 Task: Look for Airbnb options in Balykchy, Kyrgyzstan from 22nd November, 2023 to 30th November, 2023 for 2 adults.1  bedroom having 1 bed and 1 bathroom. Property type can be hotel. Amenities needed are: washing machine. Booking option can be shelf check-in. Look for 3 properties as per requirement.
Action: Mouse moved to (435, 94)
Screenshot: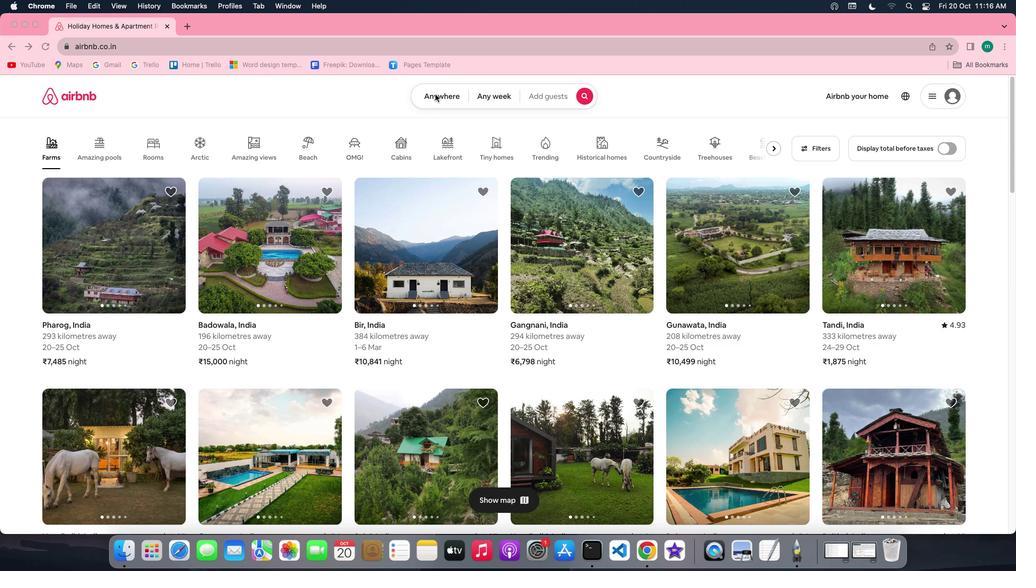 
Action: Mouse pressed left at (435, 94)
Screenshot: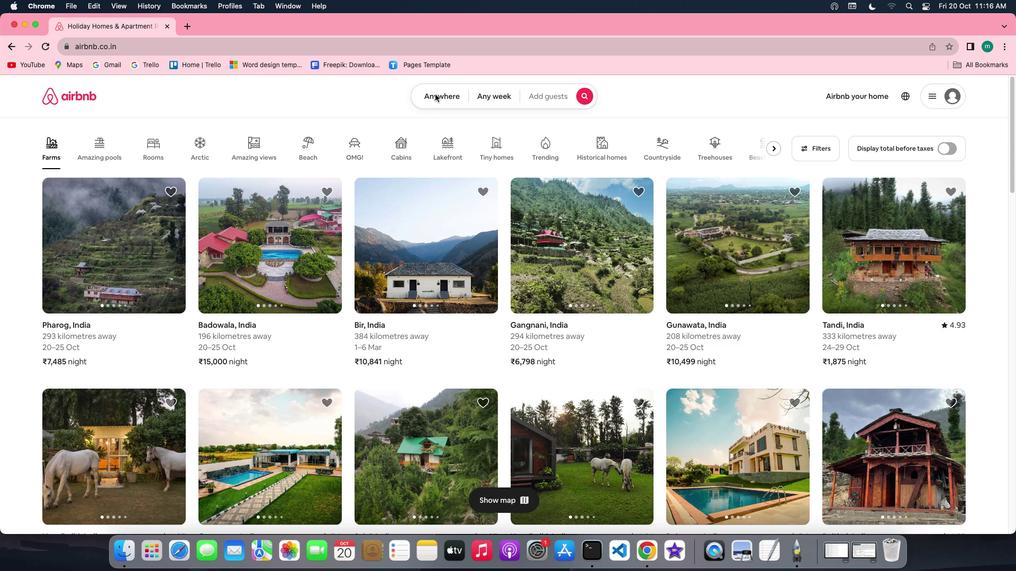 
Action: Mouse pressed left at (435, 94)
Screenshot: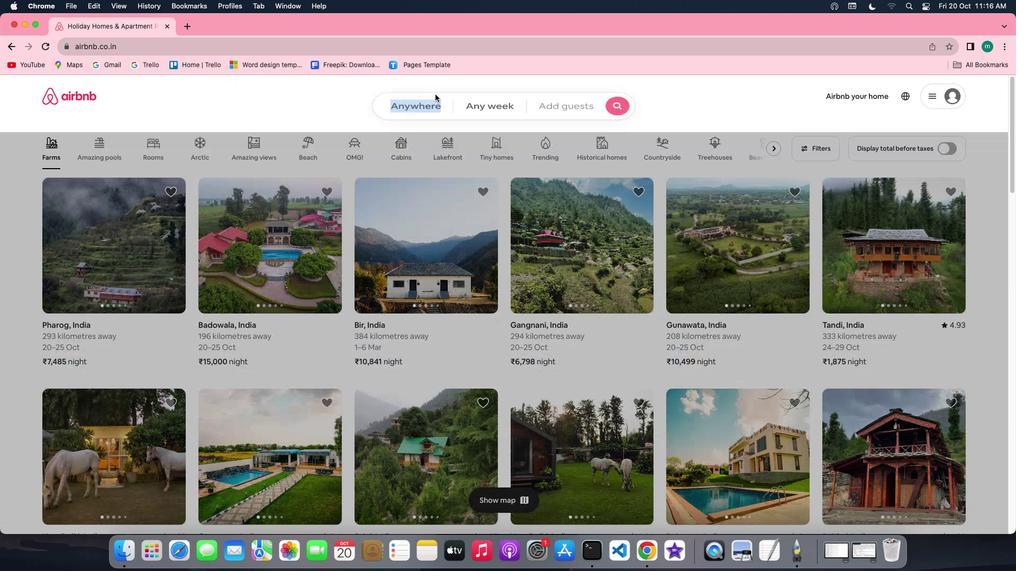 
Action: Mouse moved to (385, 139)
Screenshot: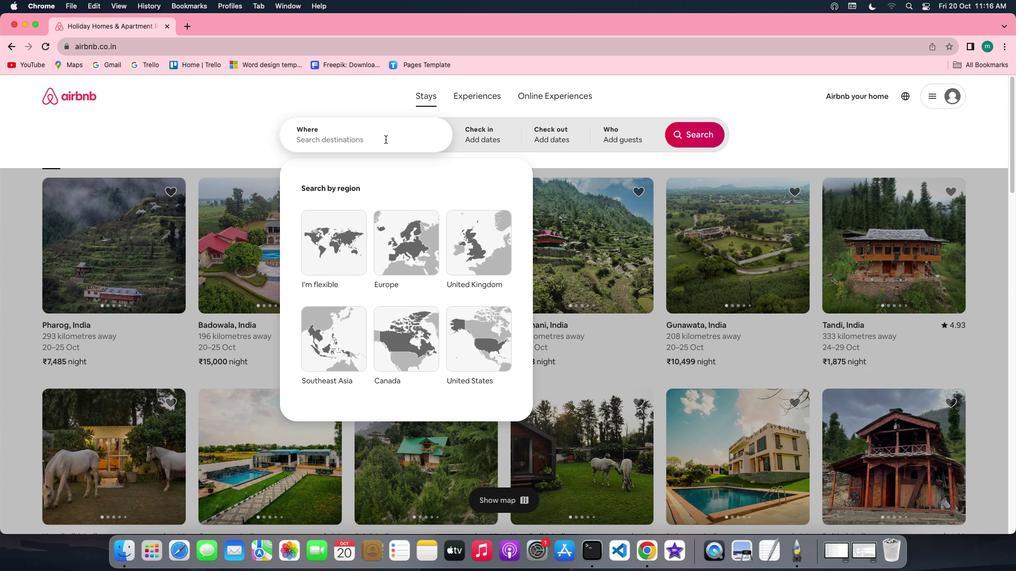 
Action: Mouse pressed left at (385, 139)
Screenshot: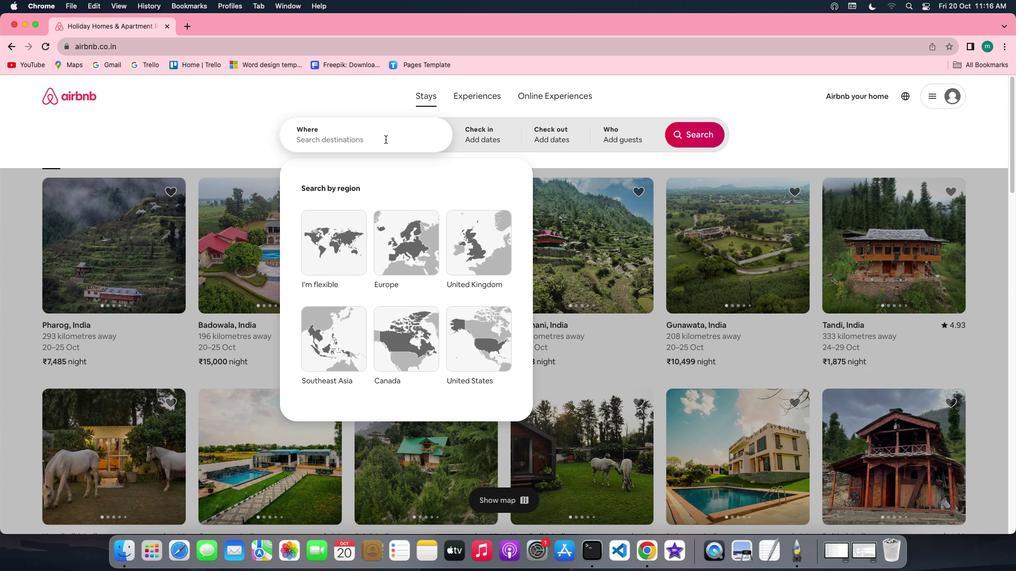 
Action: Key pressed Key.shift'B''a''l''y''k''c''h''y'','Key.spaceKey.shift'k''y''r''g''y''s''t''a''n'
Screenshot: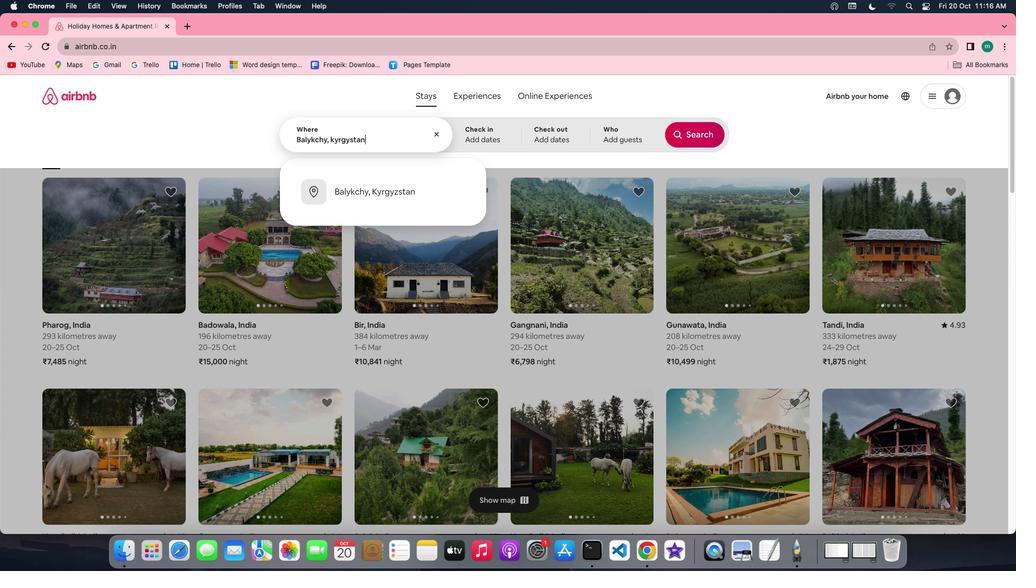 
Action: Mouse moved to (399, 182)
Screenshot: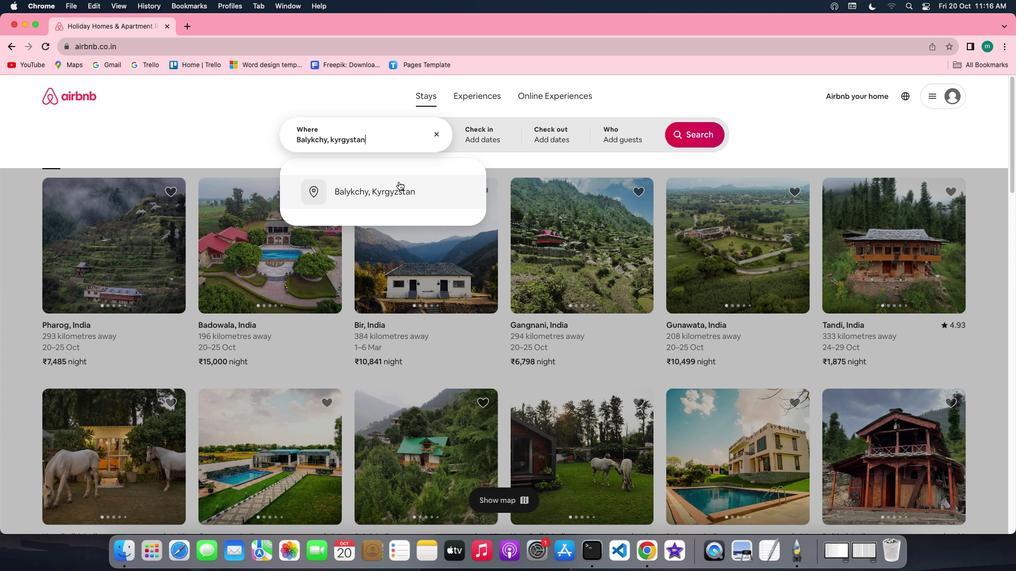 
Action: Mouse pressed left at (399, 182)
Screenshot: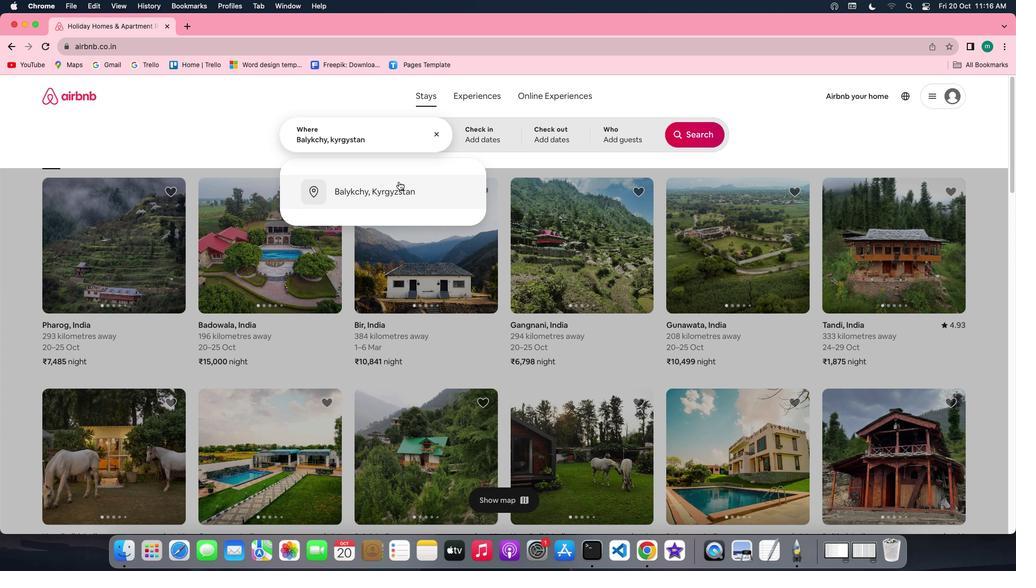 
Action: Mouse moved to (603, 355)
Screenshot: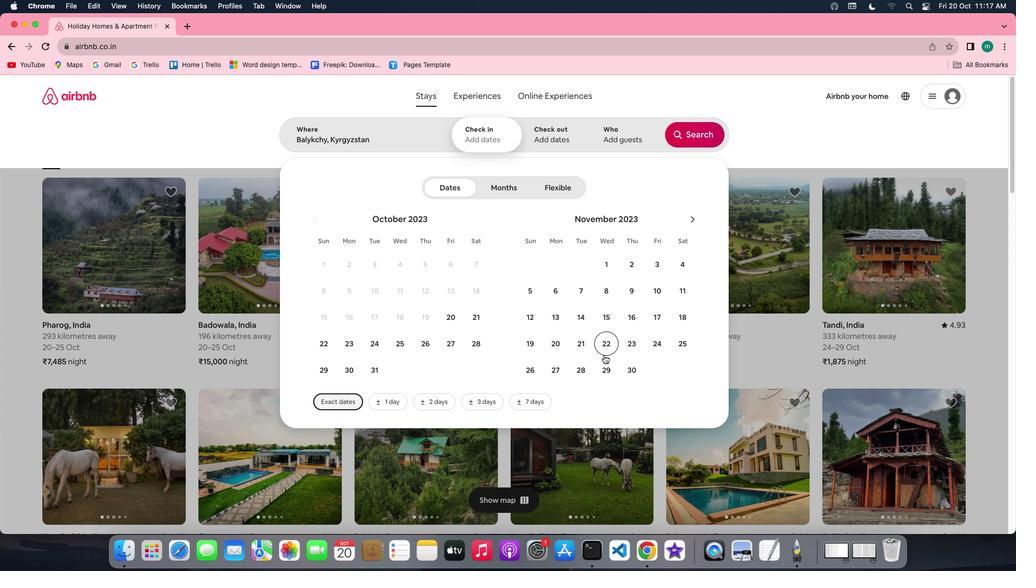
Action: Mouse pressed left at (603, 355)
Screenshot: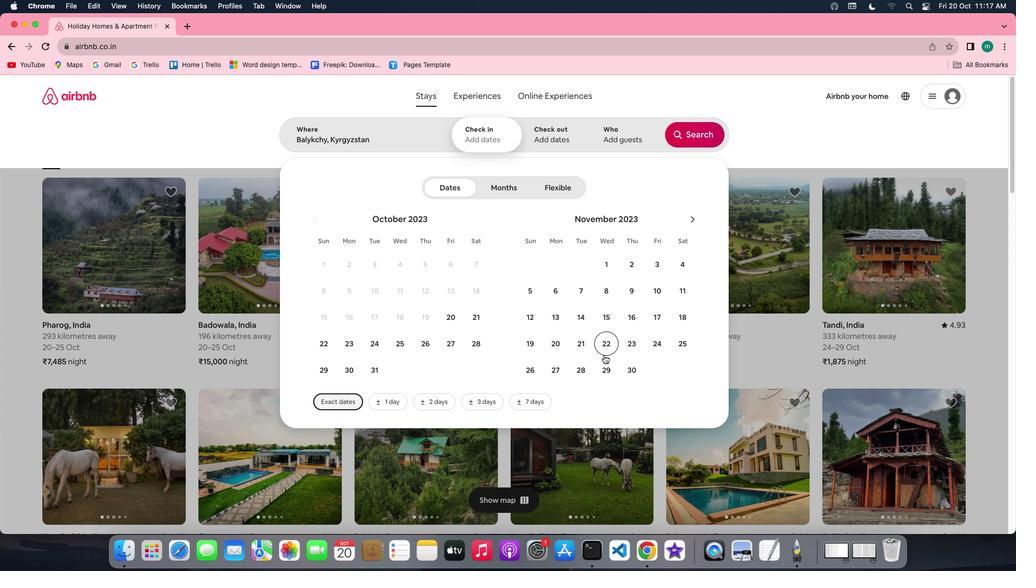 
Action: Mouse moved to (632, 366)
Screenshot: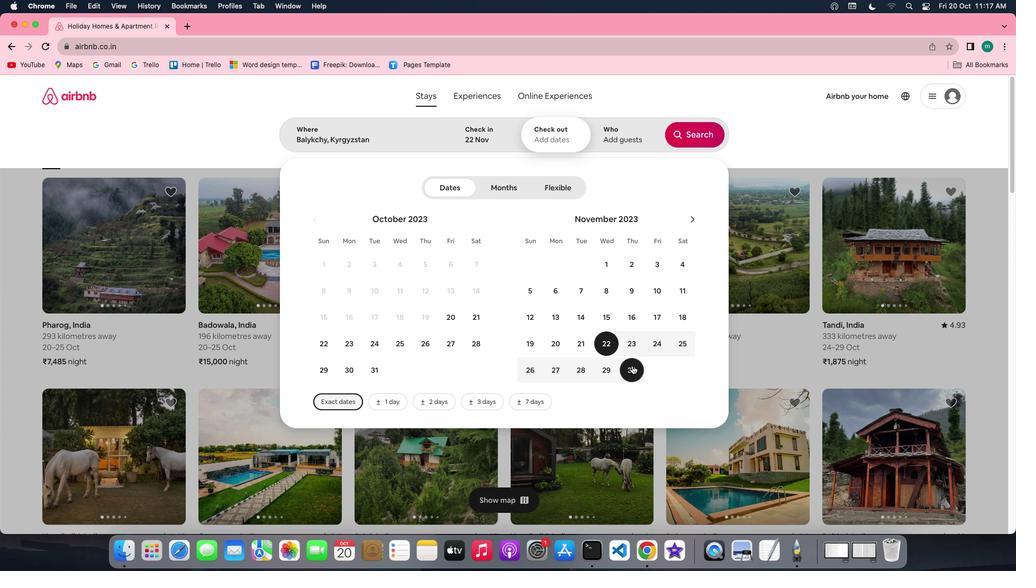 
Action: Mouse pressed left at (632, 366)
Screenshot: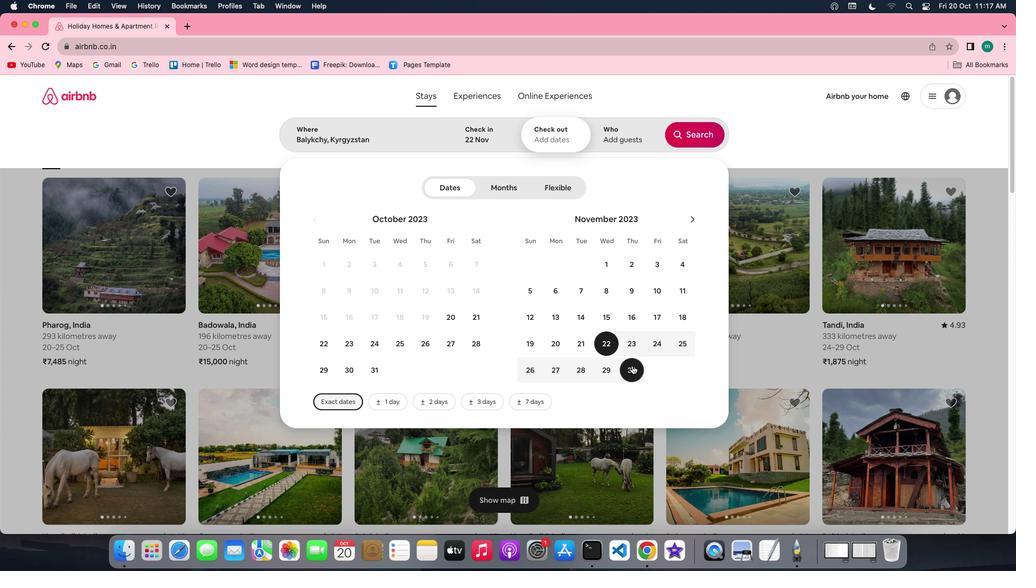 
Action: Mouse moved to (617, 142)
Screenshot: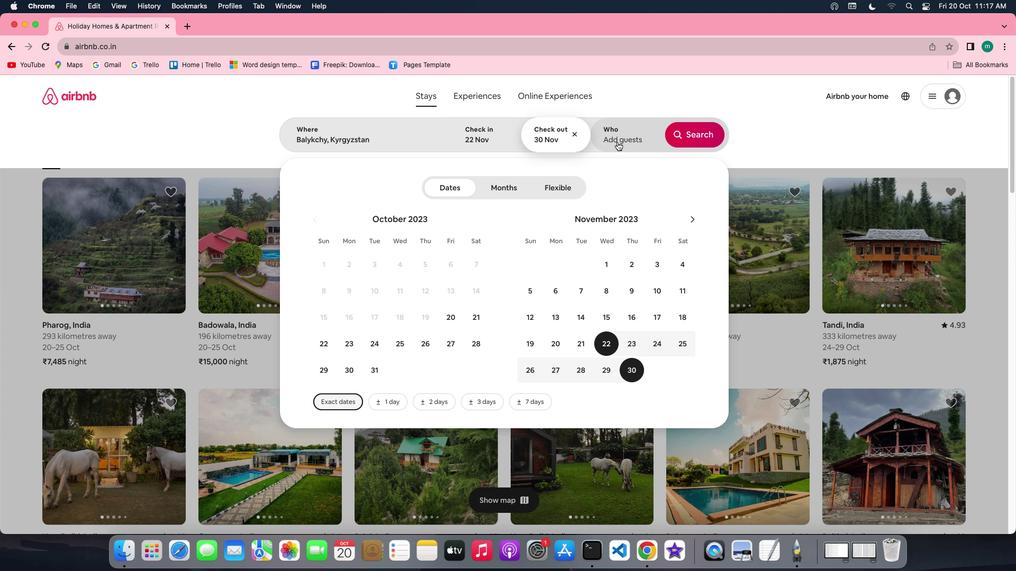 
Action: Mouse pressed left at (617, 142)
Screenshot: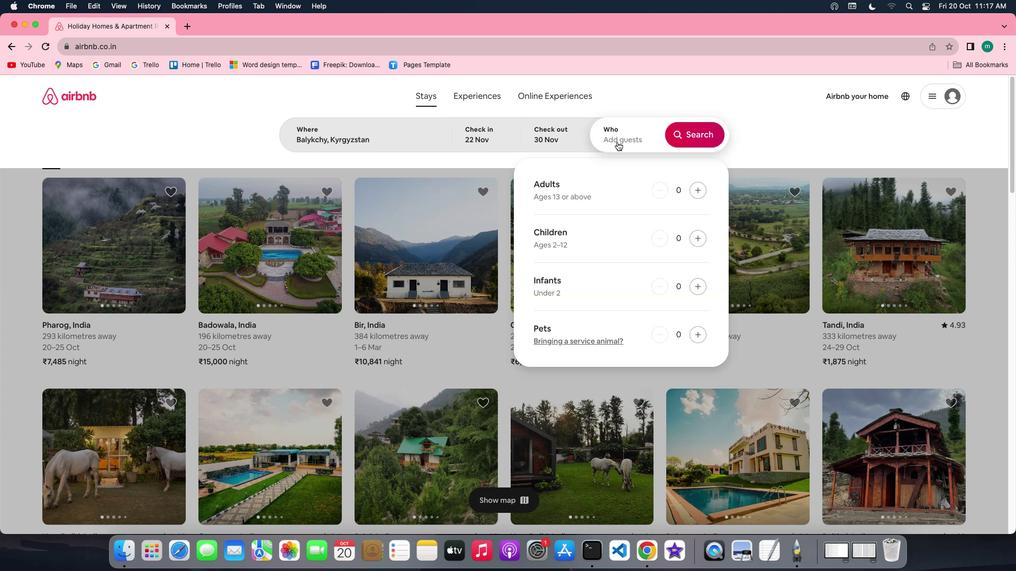 
Action: Mouse moved to (697, 196)
Screenshot: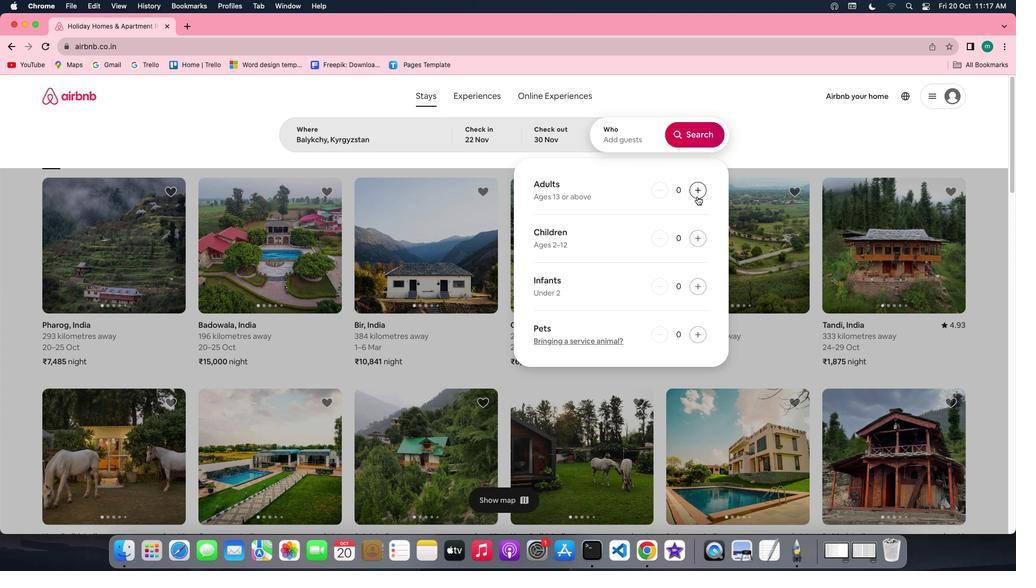 
Action: Mouse pressed left at (697, 196)
Screenshot: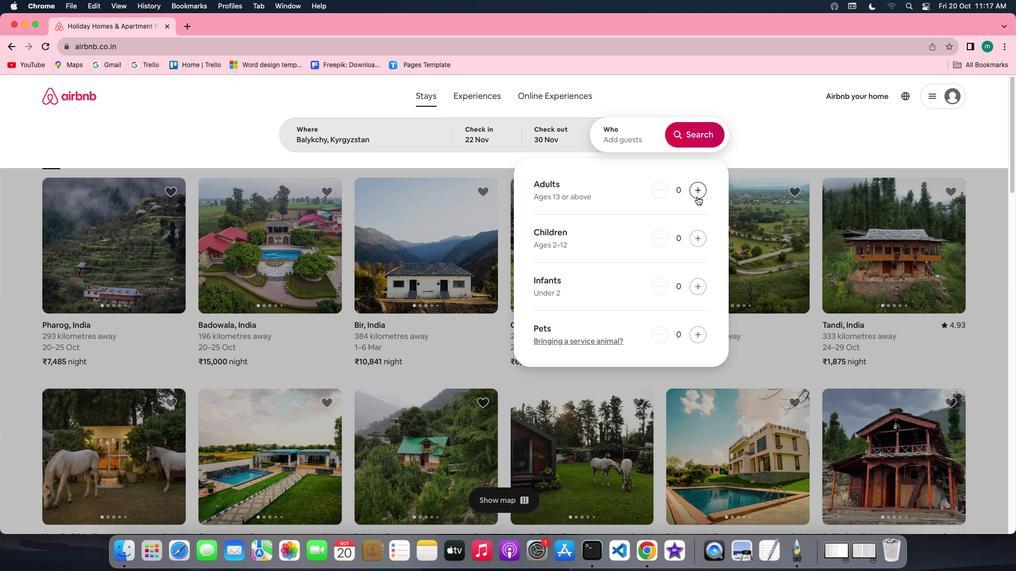 
Action: Mouse pressed left at (697, 196)
Screenshot: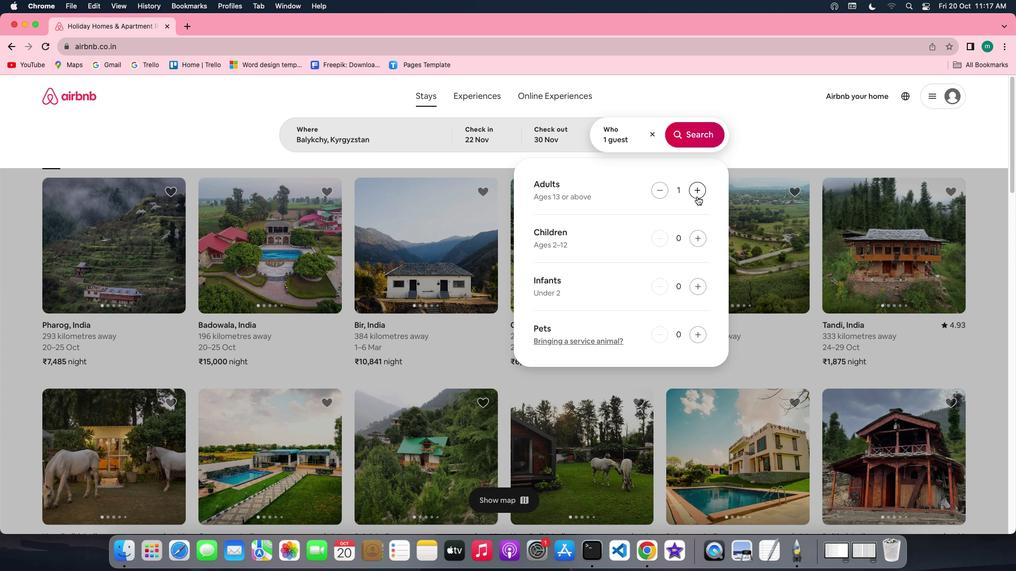 
Action: Mouse moved to (704, 129)
Screenshot: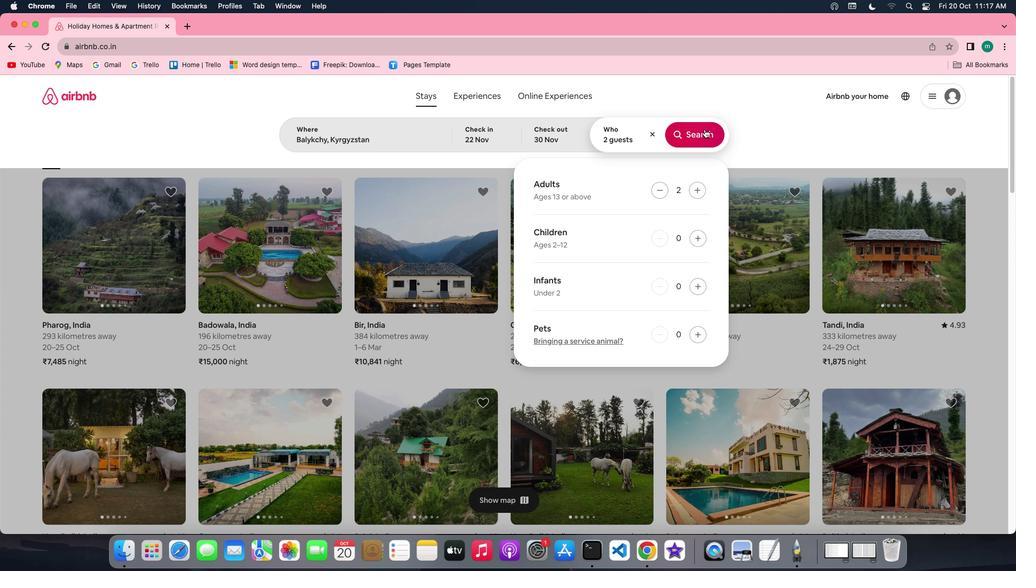
Action: Mouse pressed left at (704, 129)
Screenshot: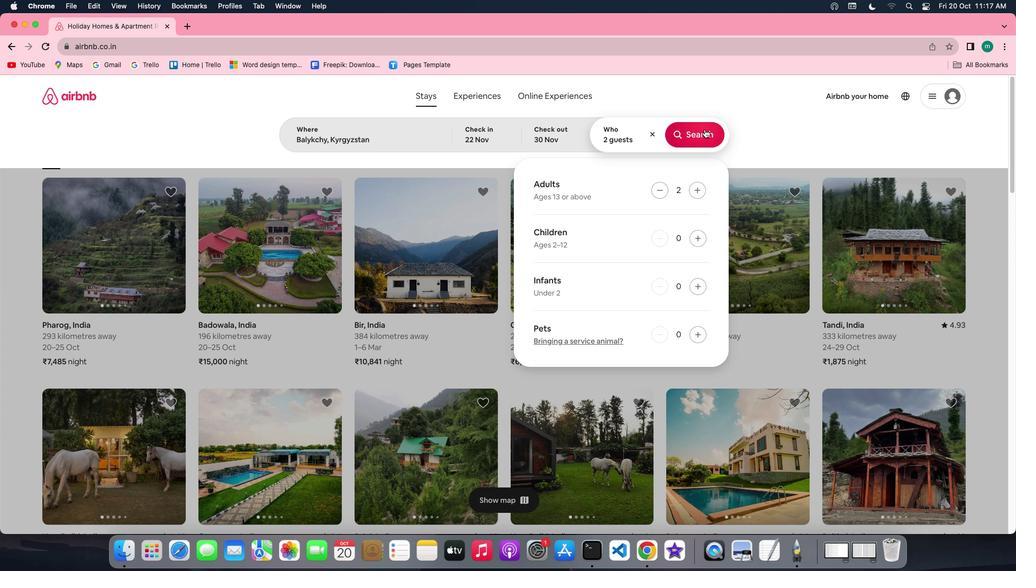 
Action: Mouse moved to (847, 140)
Screenshot: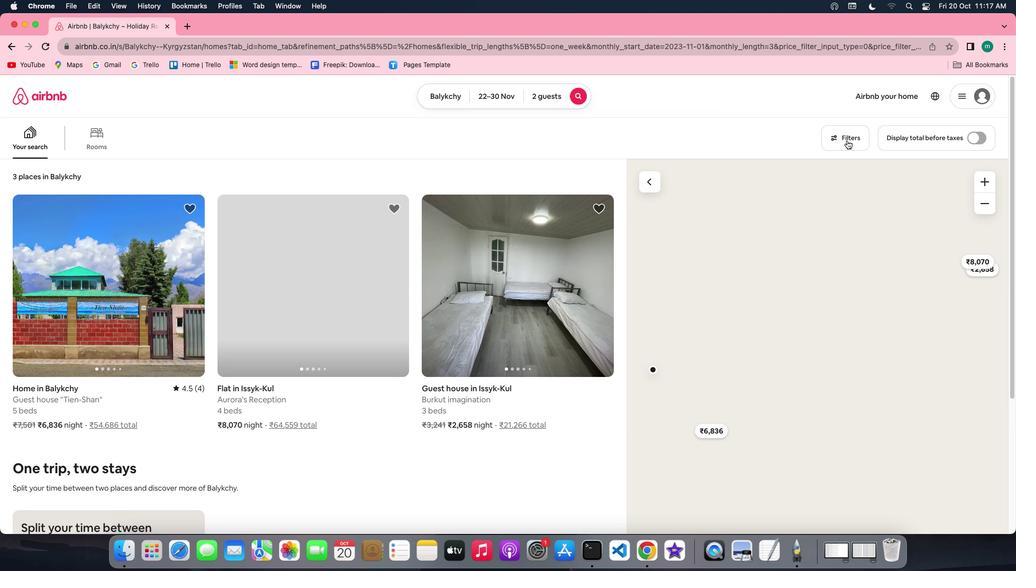 
Action: Mouse pressed left at (847, 140)
Screenshot: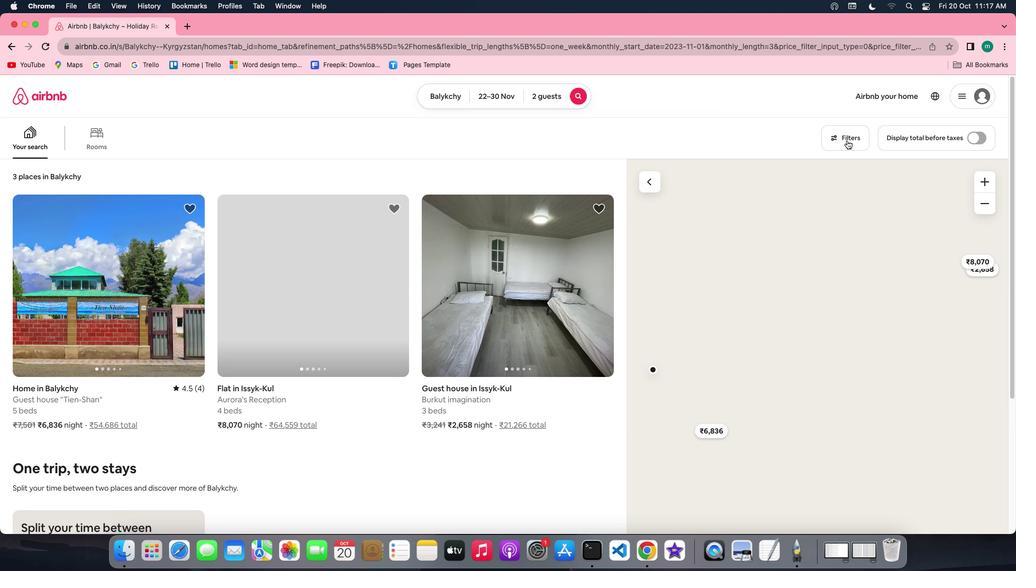 
Action: Mouse moved to (466, 306)
Screenshot: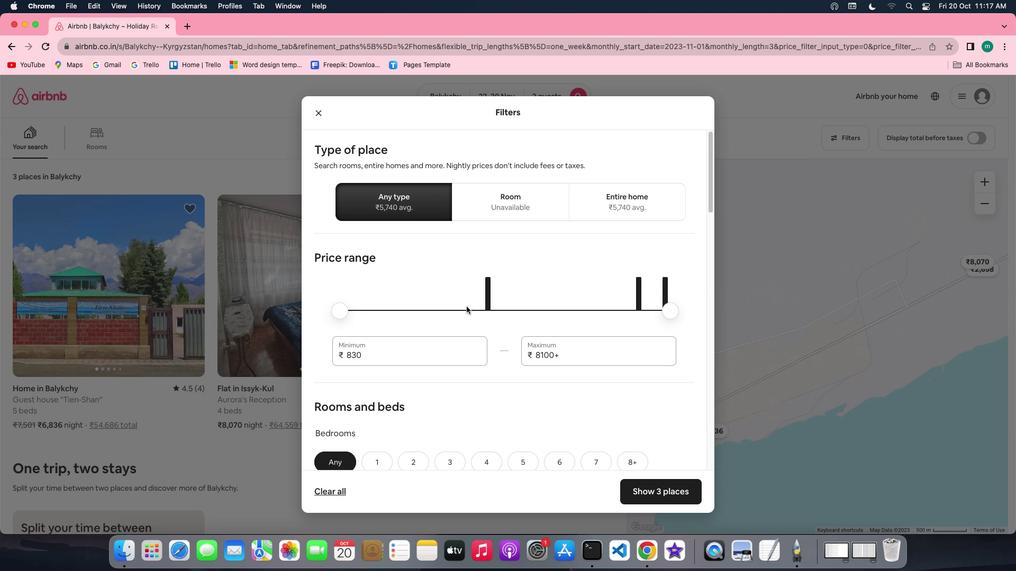 
Action: Mouse scrolled (466, 306) with delta (0, 0)
Screenshot: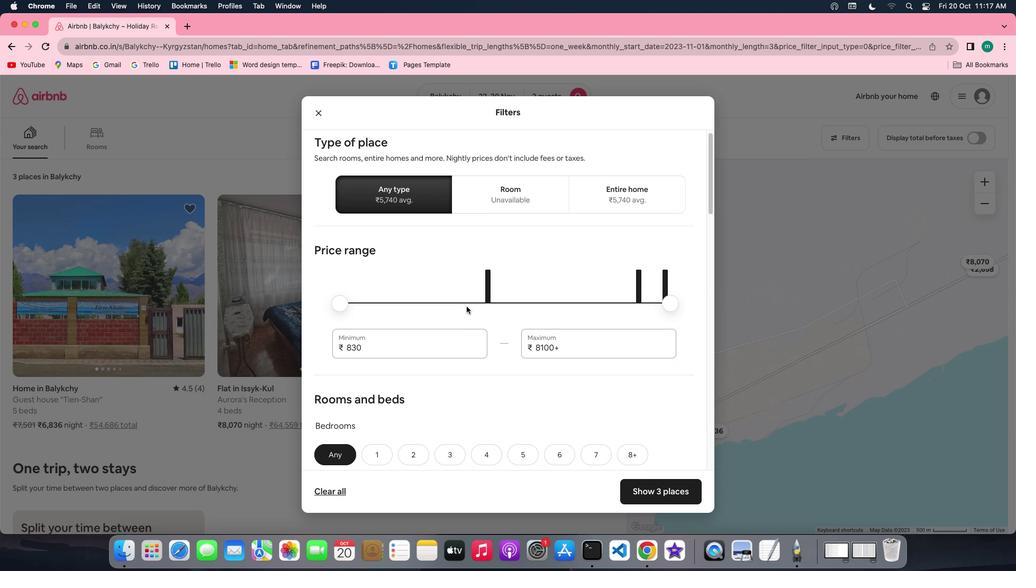 
Action: Mouse scrolled (466, 306) with delta (0, 0)
Screenshot: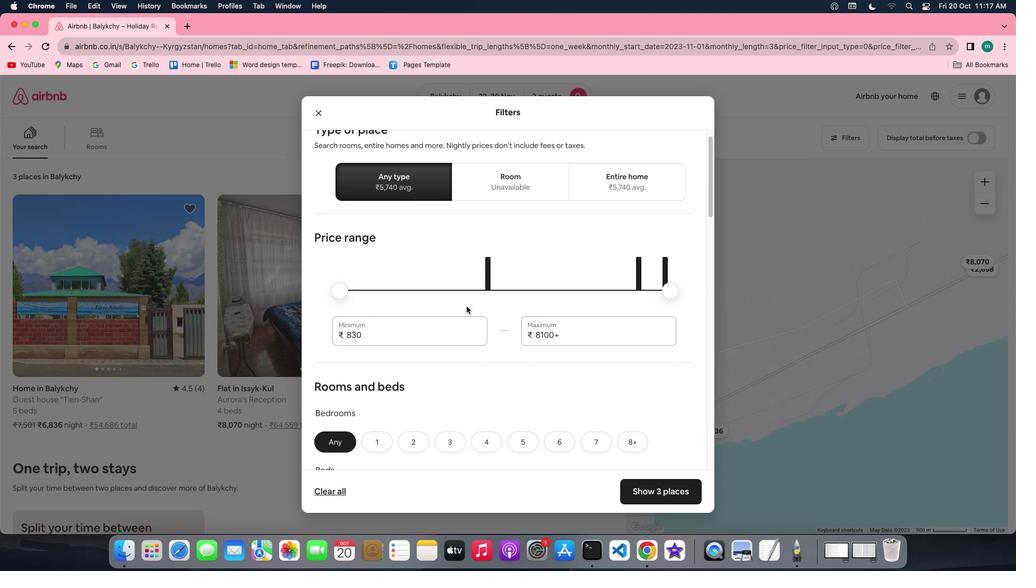 
Action: Mouse scrolled (466, 306) with delta (0, -1)
Screenshot: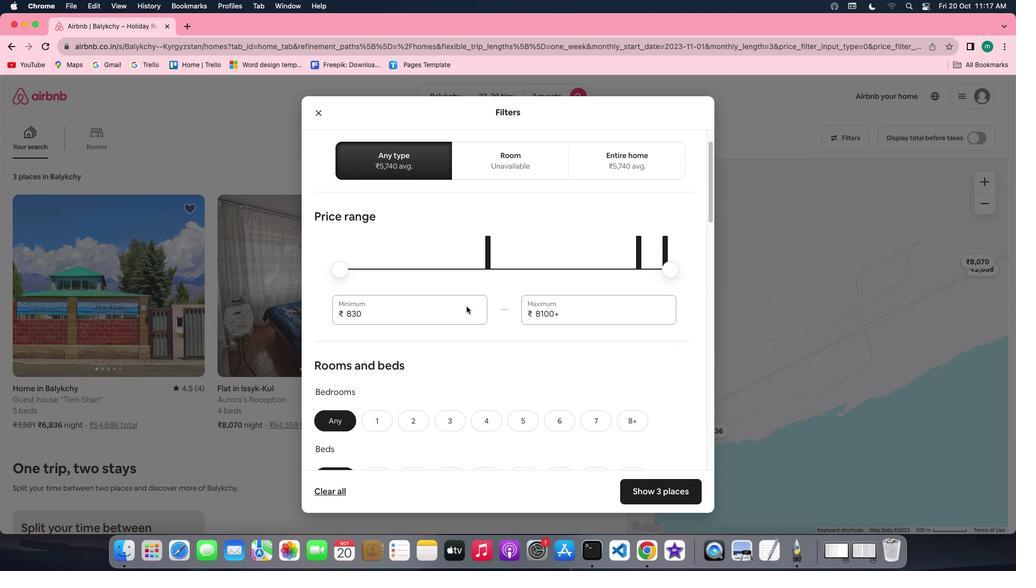 
Action: Mouse scrolled (466, 306) with delta (0, -1)
Screenshot: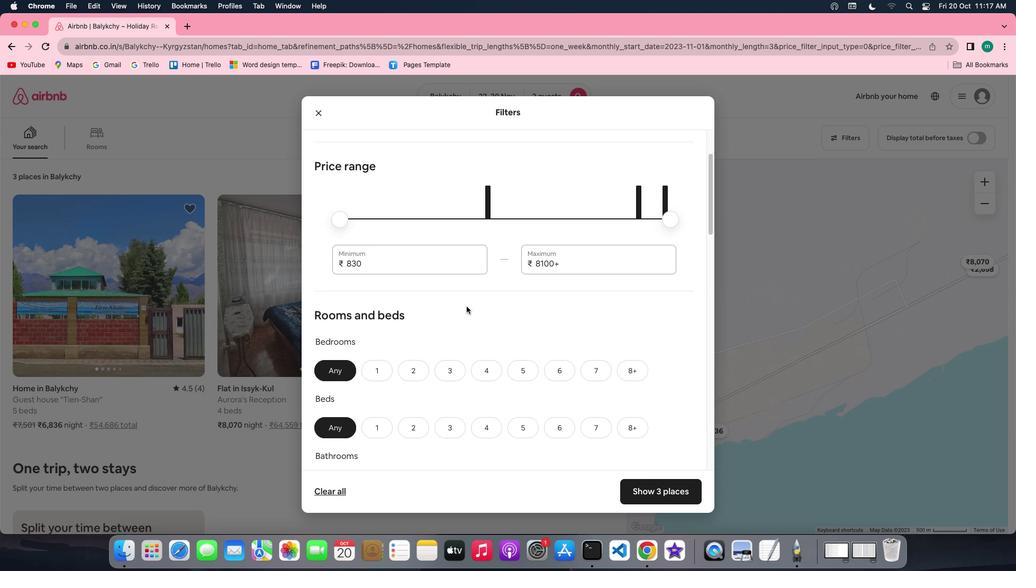 
Action: Mouse scrolled (466, 306) with delta (0, 0)
Screenshot: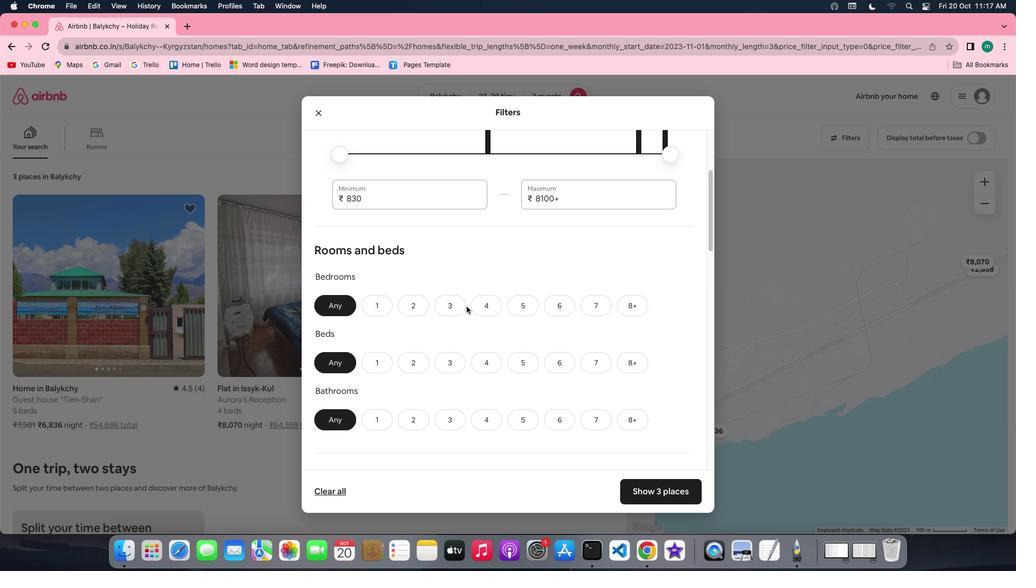 
Action: Mouse scrolled (466, 306) with delta (0, 0)
Screenshot: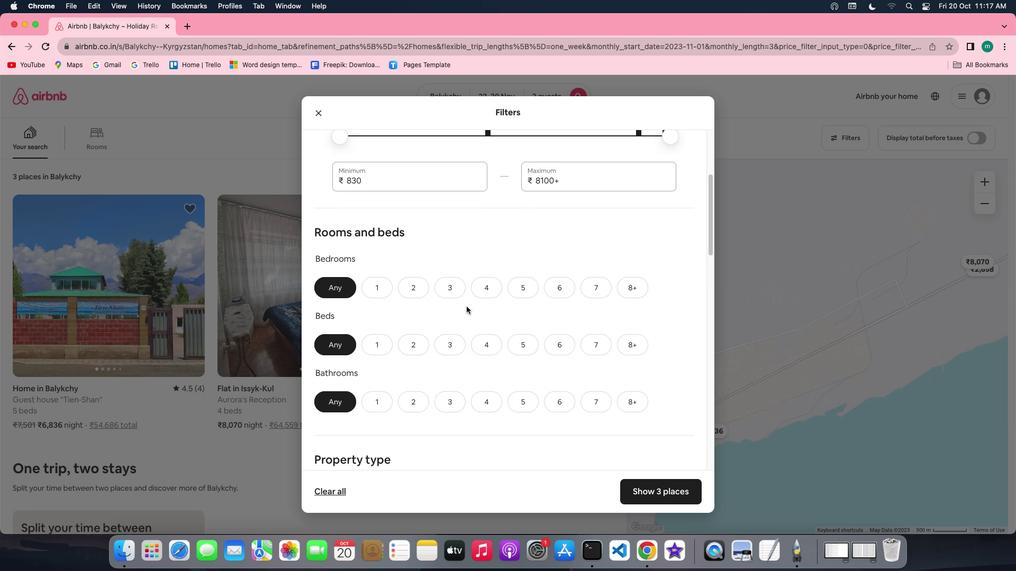
Action: Mouse scrolled (466, 306) with delta (0, -1)
Screenshot: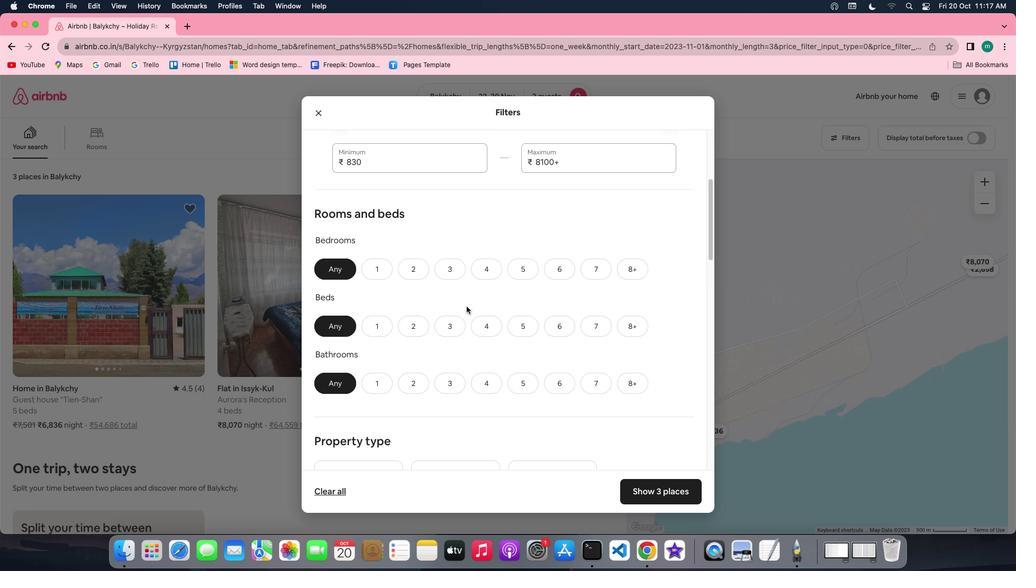 
Action: Mouse moved to (365, 230)
Screenshot: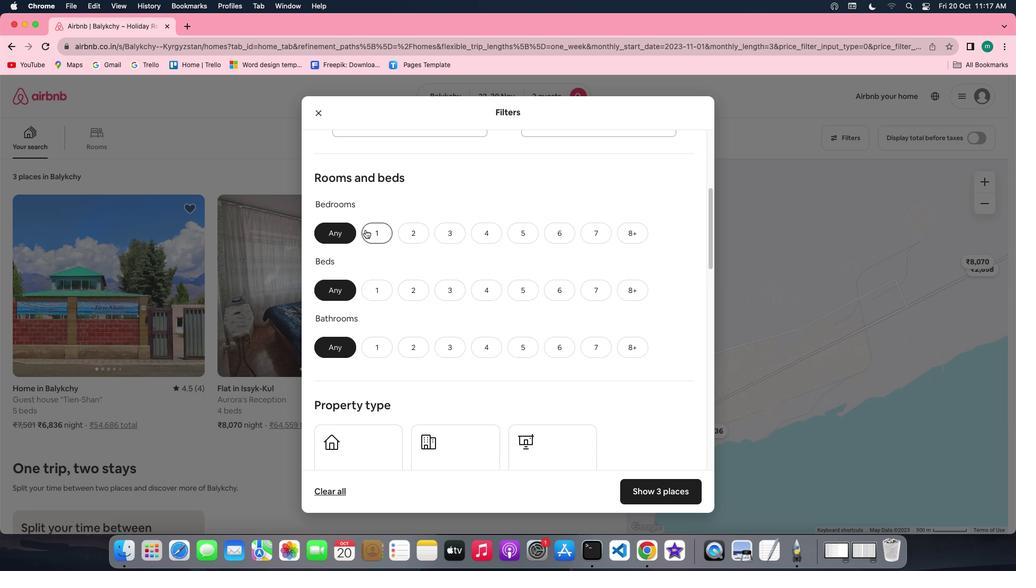 
Action: Mouse pressed left at (365, 230)
Screenshot: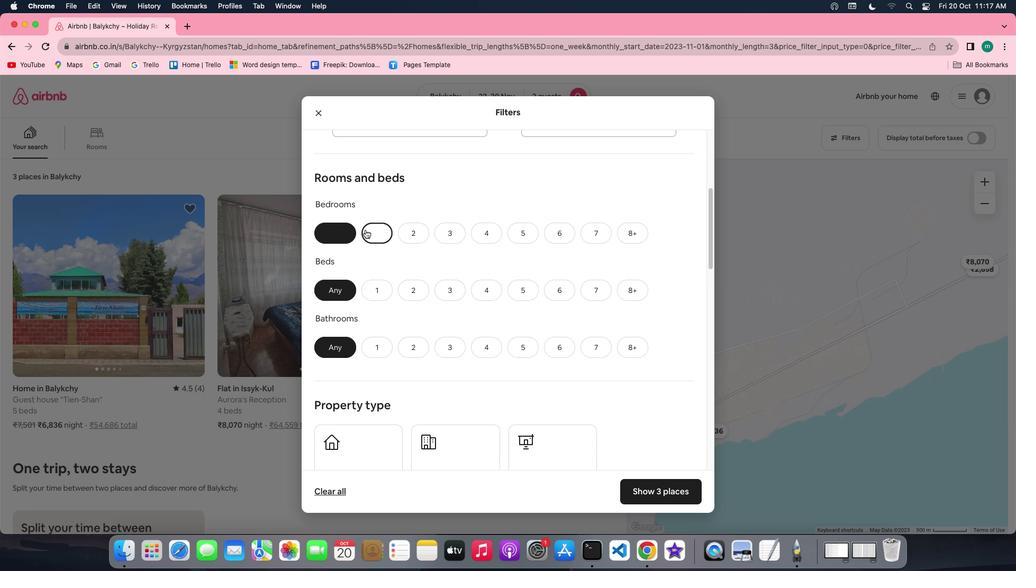 
Action: Mouse moved to (377, 283)
Screenshot: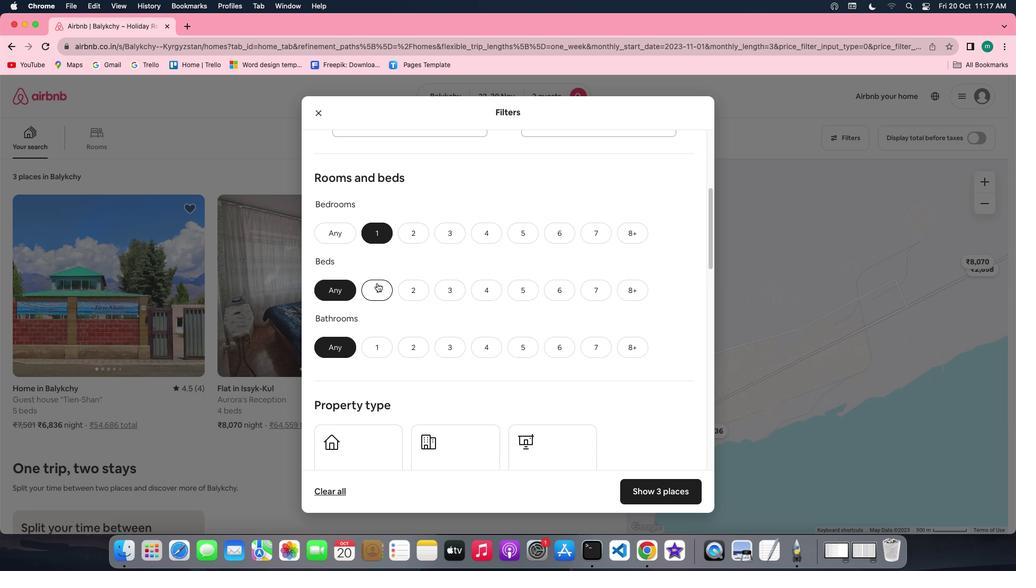 
Action: Mouse pressed left at (377, 283)
Screenshot: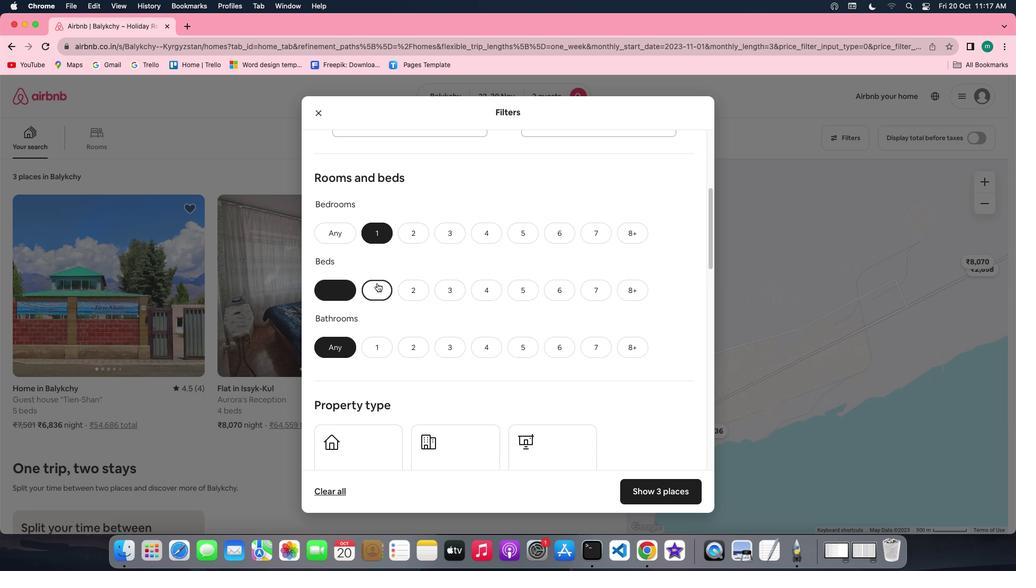 
Action: Mouse moved to (370, 349)
Screenshot: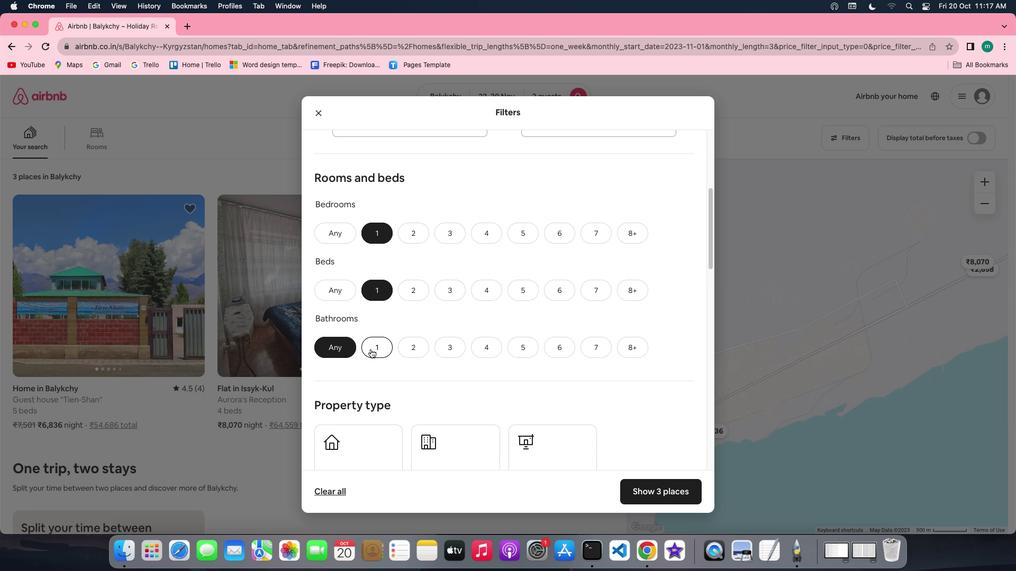 
Action: Mouse pressed left at (370, 349)
Screenshot: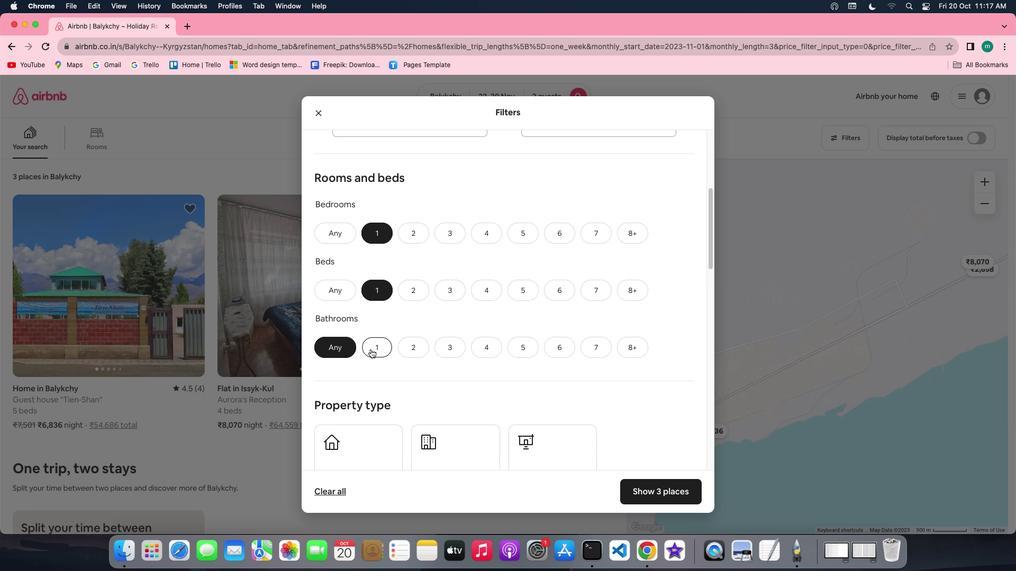 
Action: Mouse moved to (505, 323)
Screenshot: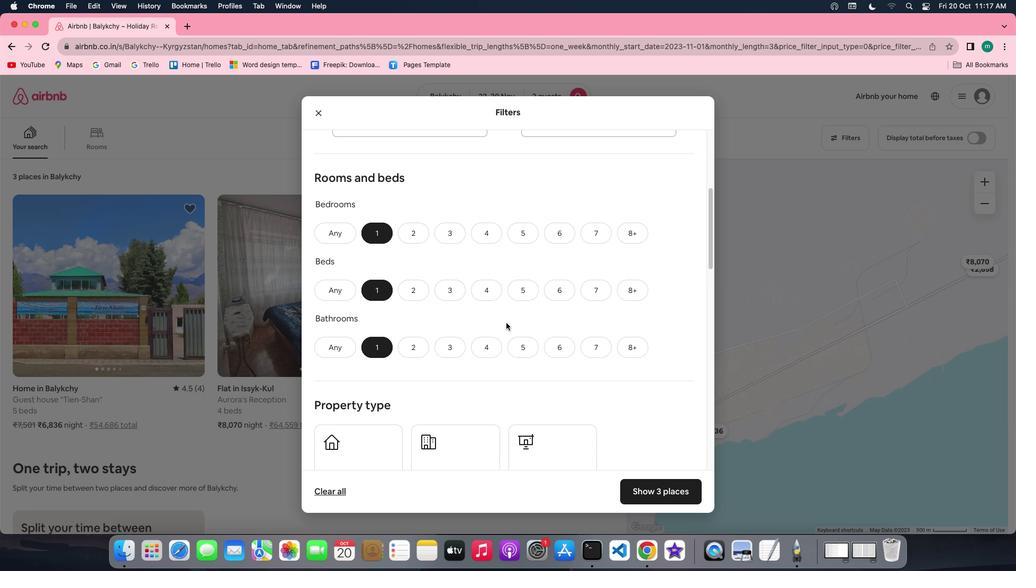 
Action: Mouse scrolled (505, 323) with delta (0, 0)
Screenshot: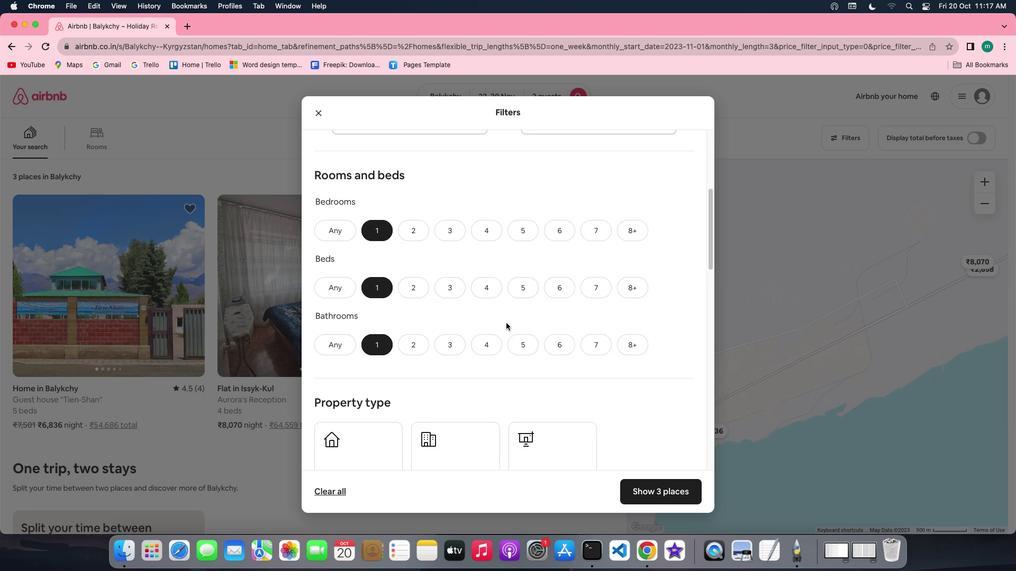 
Action: Mouse scrolled (505, 323) with delta (0, 0)
Screenshot: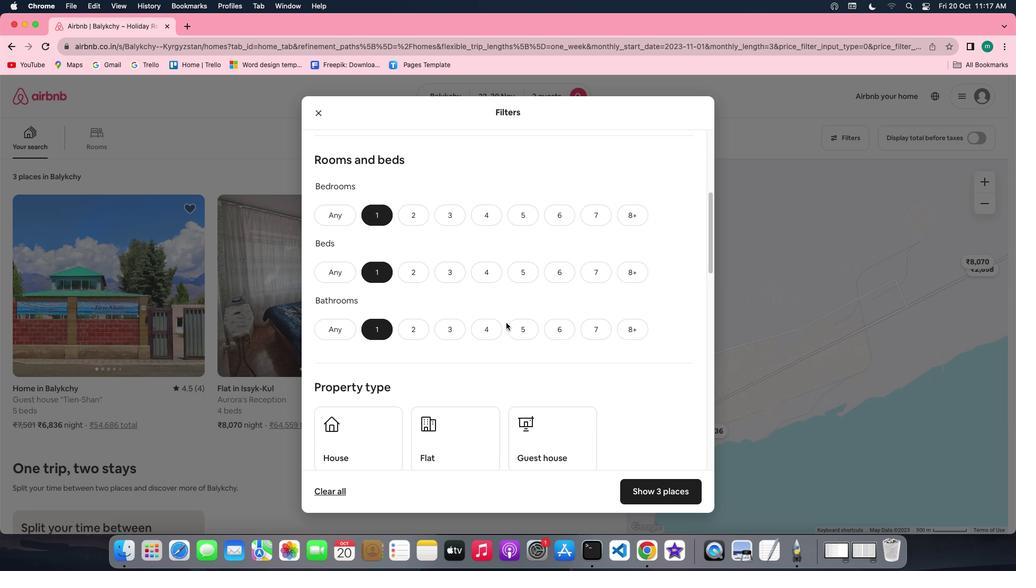 
Action: Mouse scrolled (505, 323) with delta (0, -1)
Screenshot: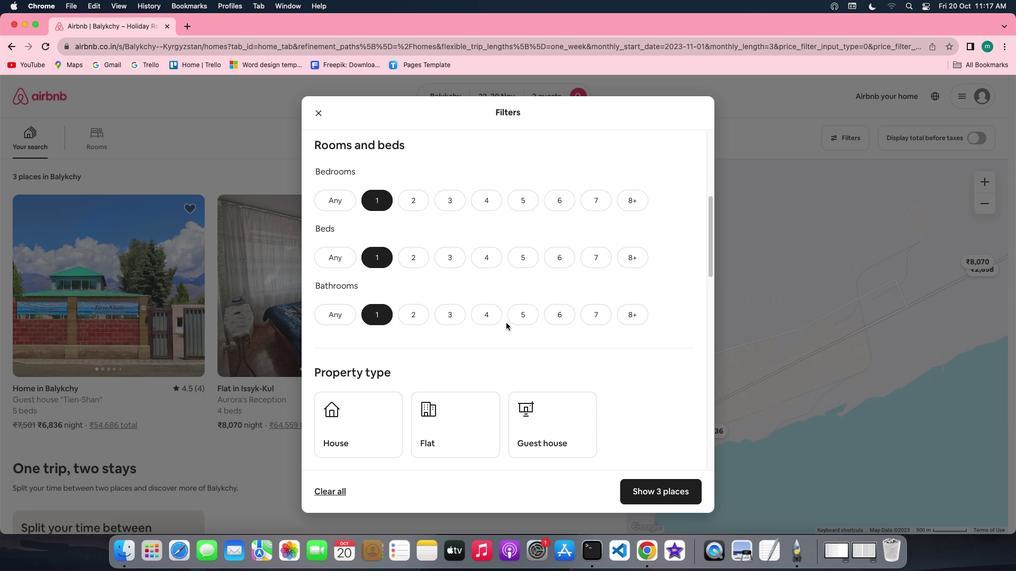 
Action: Mouse scrolled (505, 323) with delta (0, 0)
Screenshot: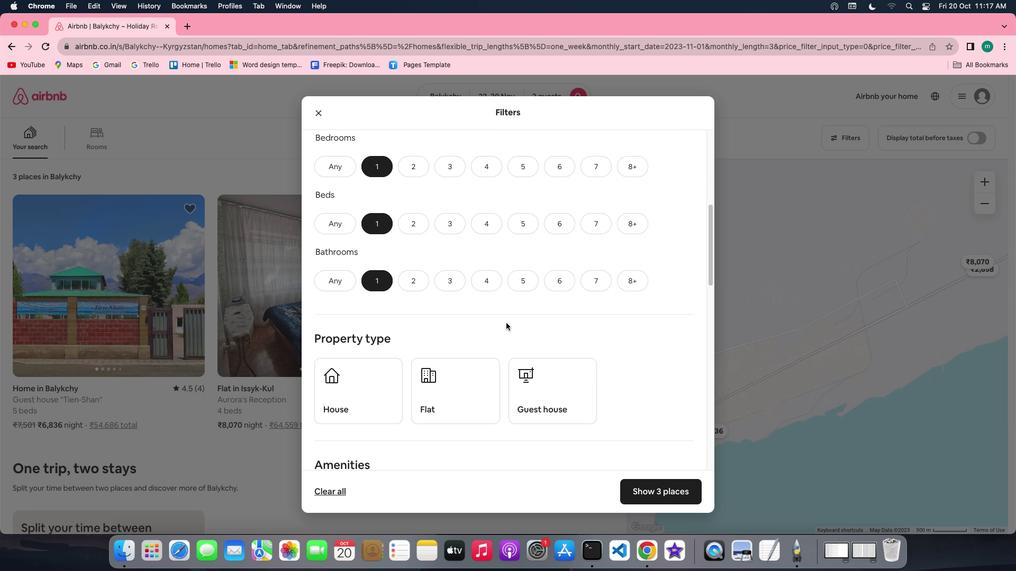 
Action: Mouse scrolled (505, 323) with delta (0, 0)
Screenshot: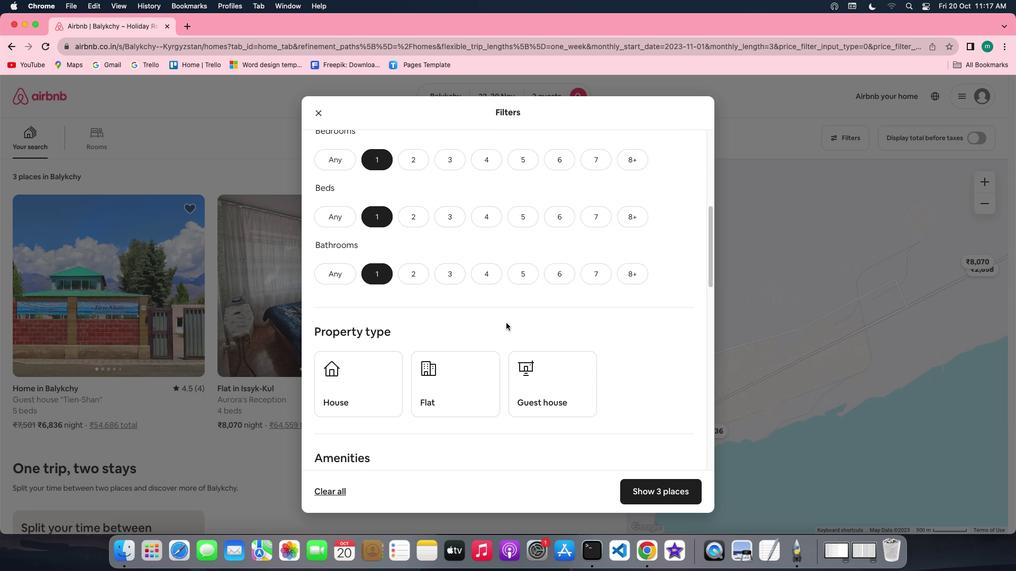
Action: Mouse scrolled (505, 323) with delta (0, 0)
Screenshot: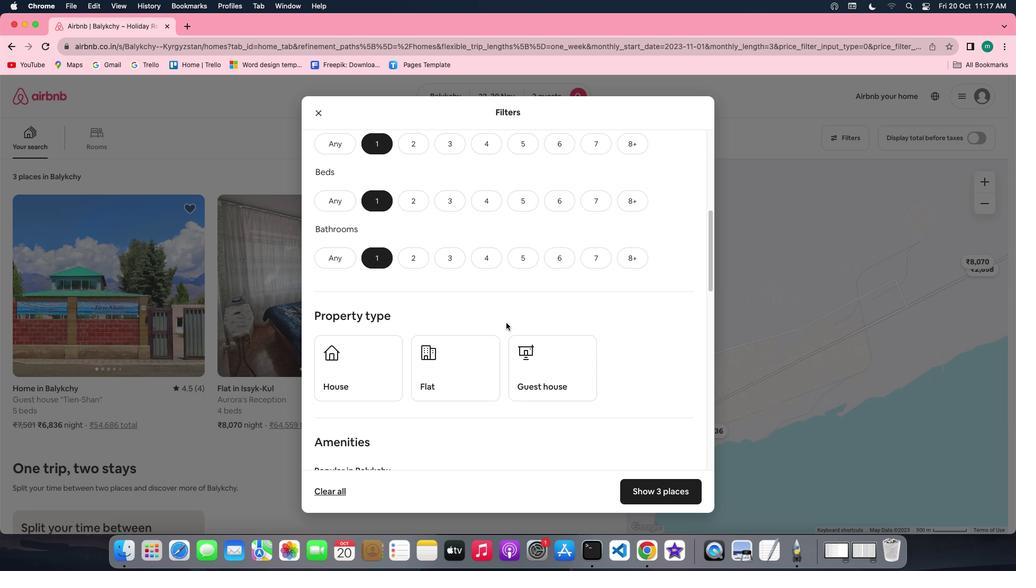 
Action: Mouse scrolled (505, 323) with delta (0, 0)
Screenshot: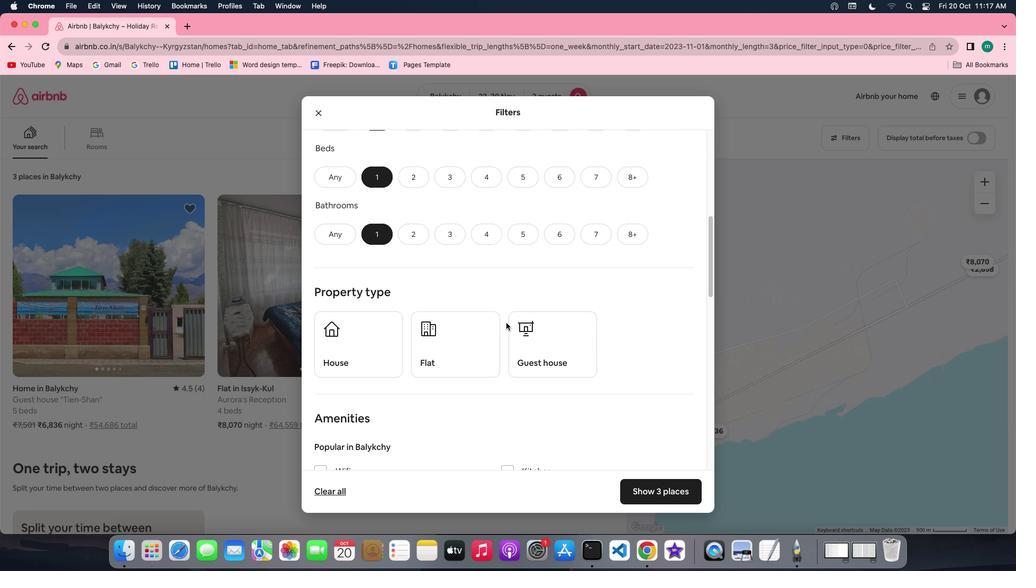 
Action: Mouse scrolled (505, 323) with delta (0, 0)
Screenshot: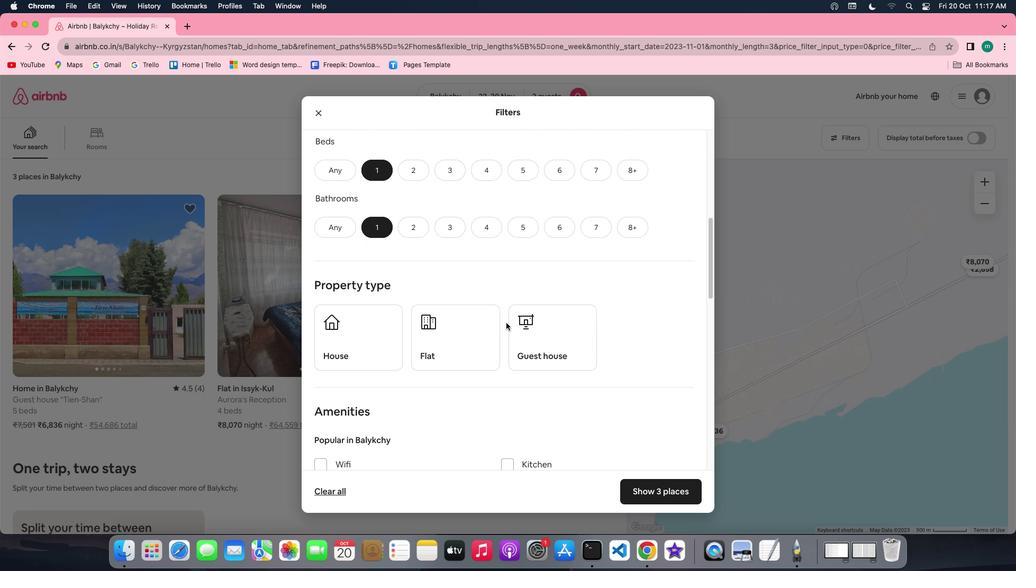 
Action: Mouse scrolled (505, 323) with delta (0, -1)
Screenshot: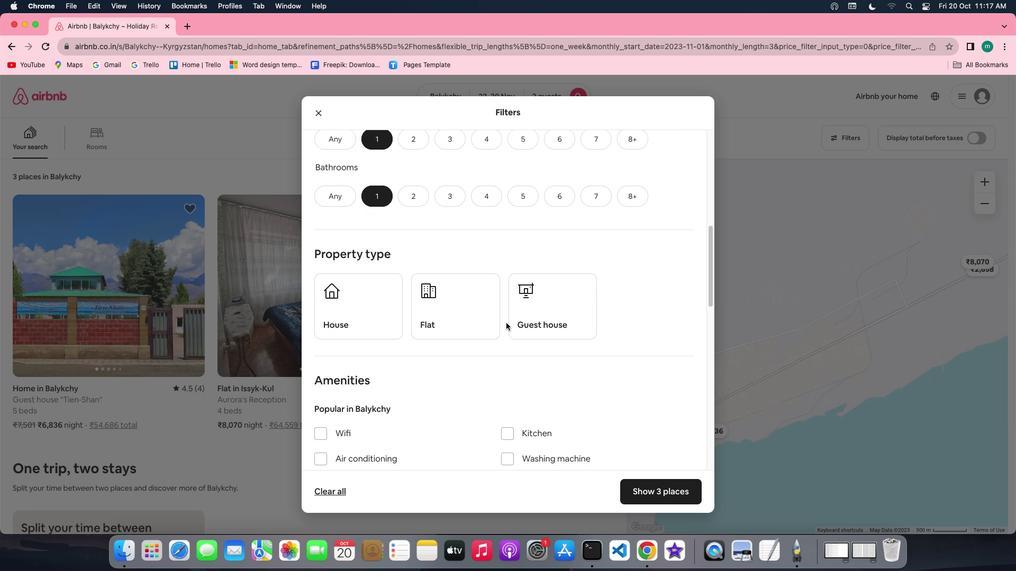 
Action: Mouse scrolled (505, 323) with delta (0, 0)
Screenshot: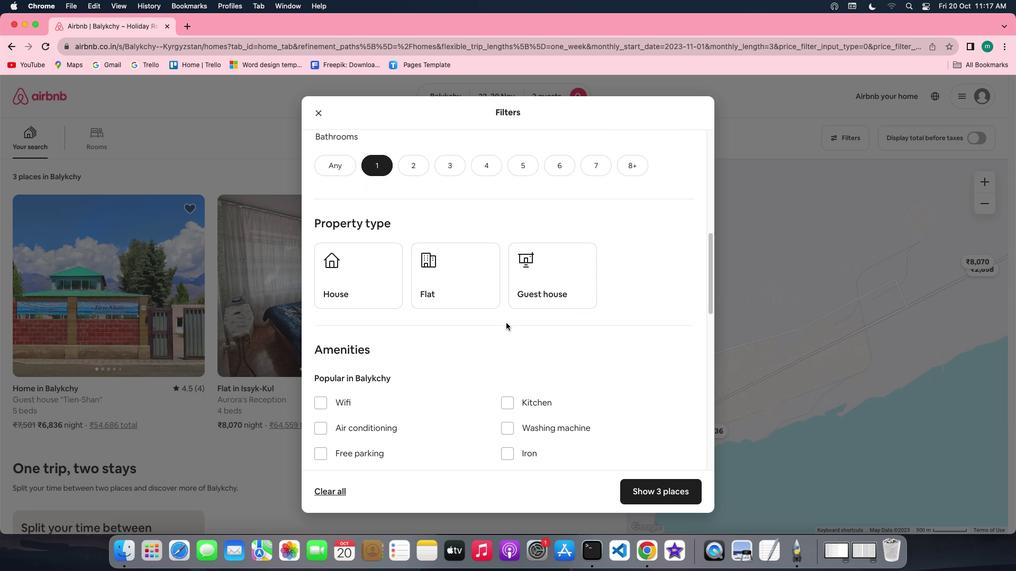 
Action: Mouse scrolled (505, 323) with delta (0, 0)
Screenshot: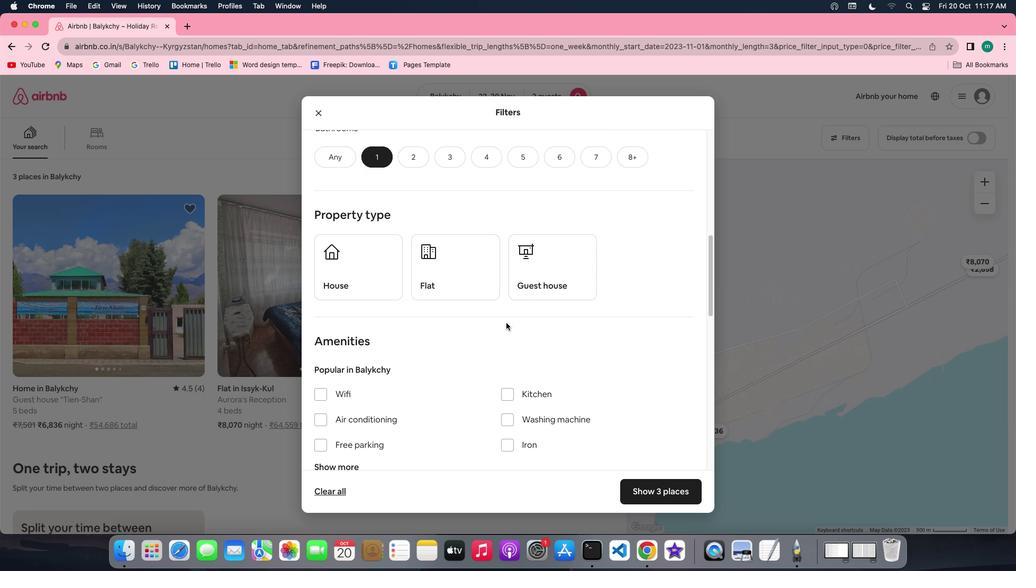 
Action: Mouse scrolled (505, 323) with delta (0, 0)
Screenshot: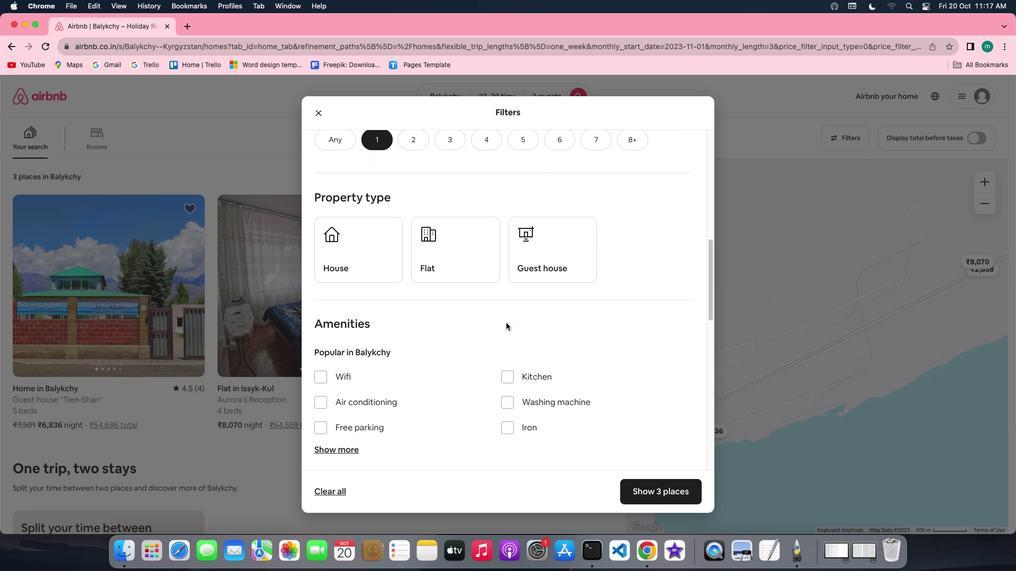 
Action: Mouse scrolled (505, 323) with delta (0, 0)
Screenshot: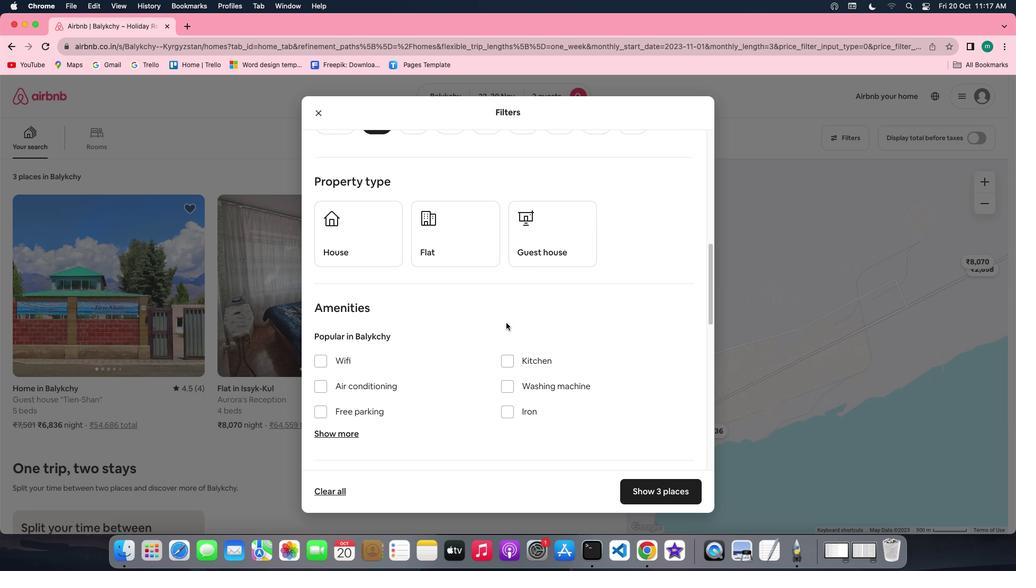 
Action: Mouse scrolled (505, 323) with delta (0, 0)
Screenshot: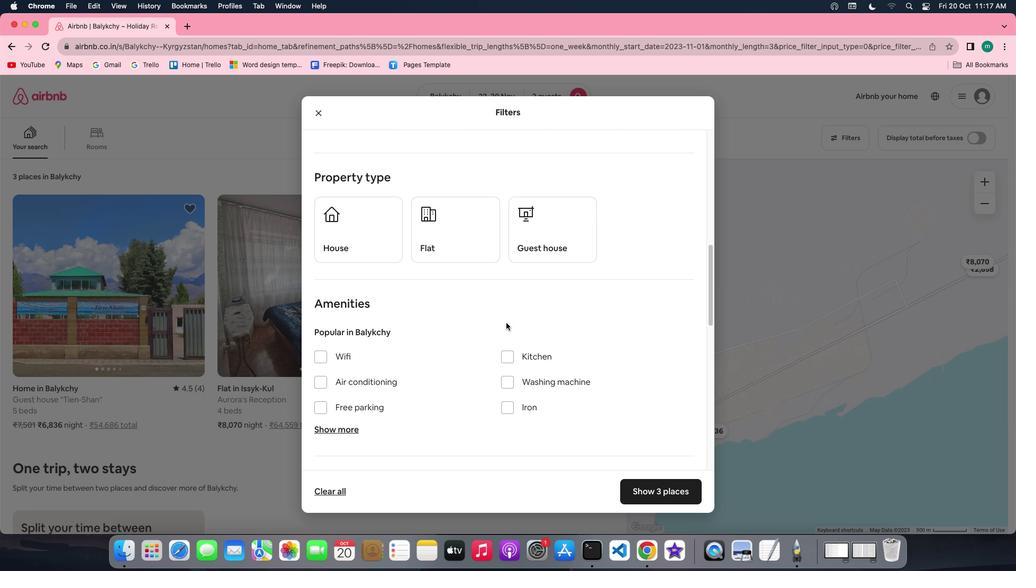 
Action: Mouse scrolled (505, 323) with delta (0, 0)
Screenshot: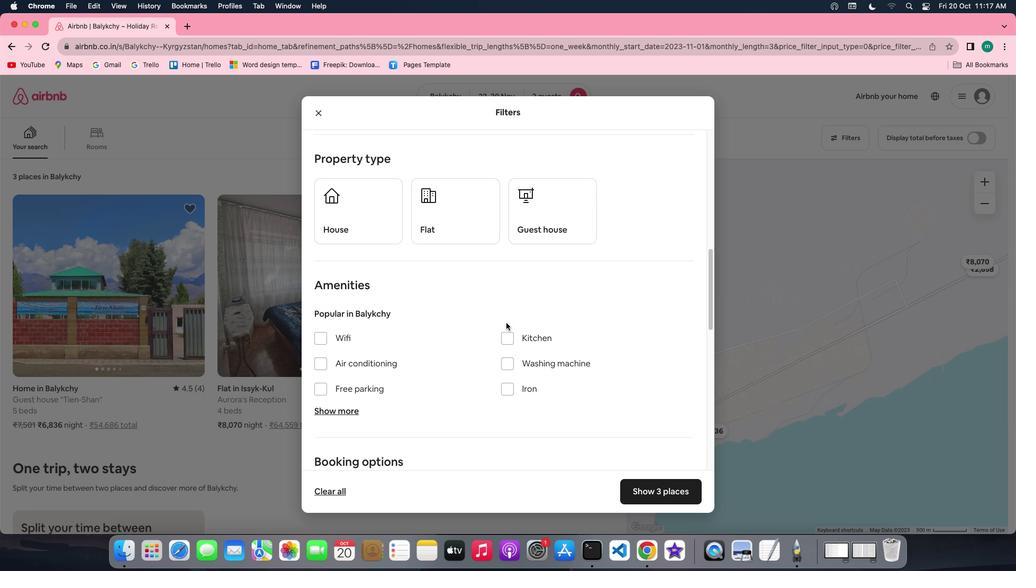 
Action: Mouse scrolled (505, 323) with delta (0, 0)
Screenshot: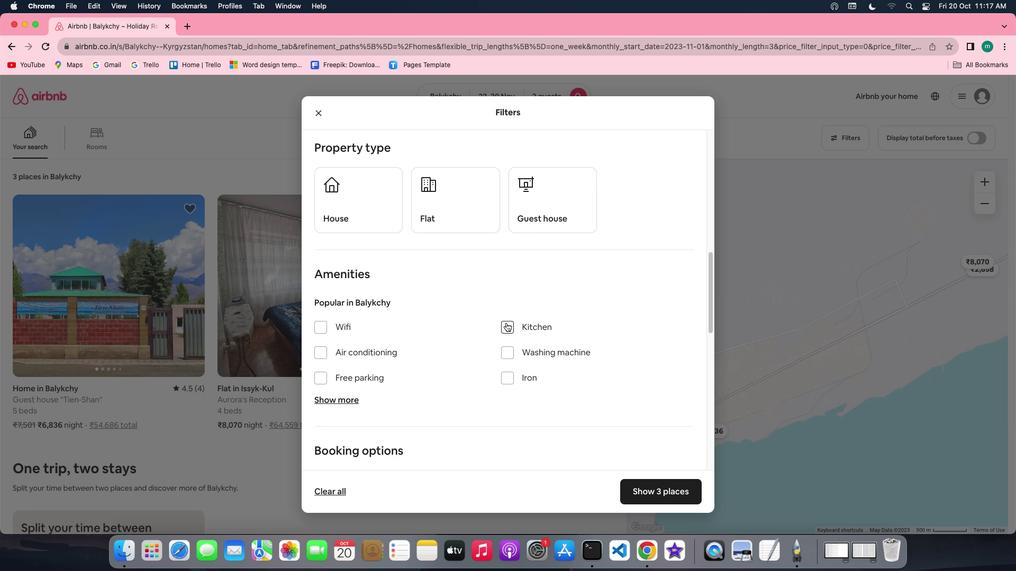 
Action: Mouse scrolled (505, 323) with delta (0, 0)
Screenshot: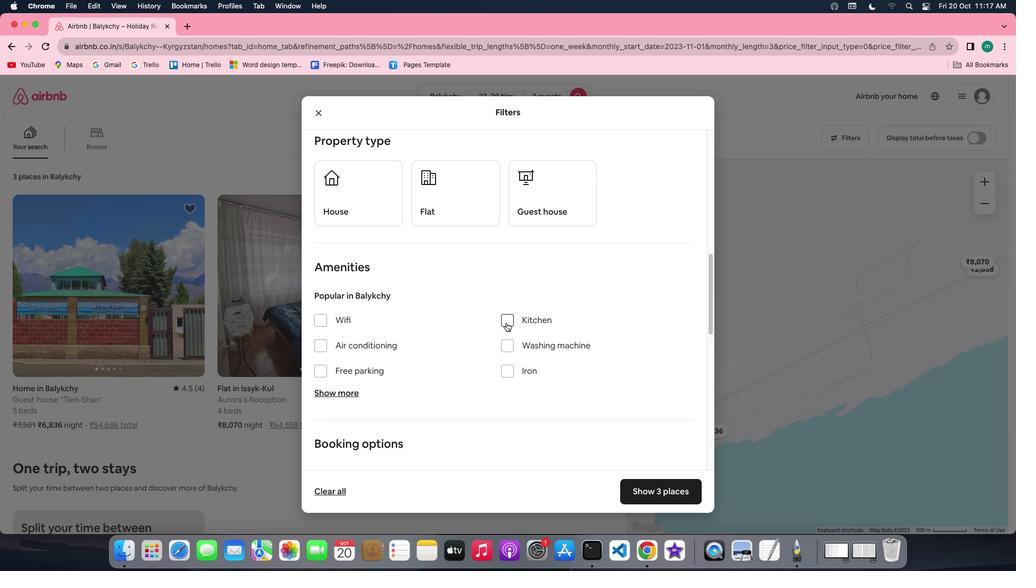 
Action: Mouse scrolled (505, 323) with delta (0, 0)
Screenshot: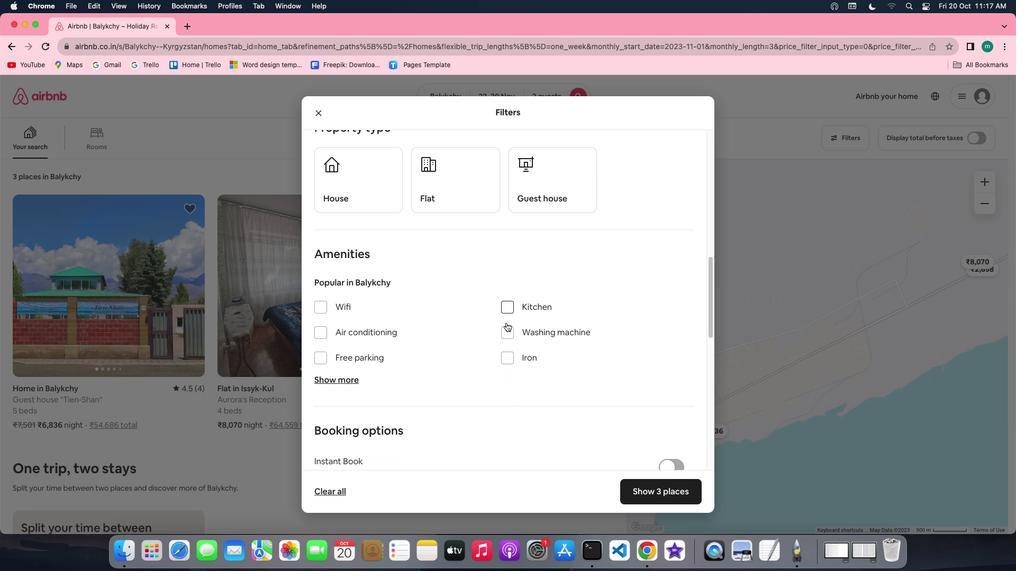 
Action: Mouse scrolled (505, 323) with delta (0, 0)
Screenshot: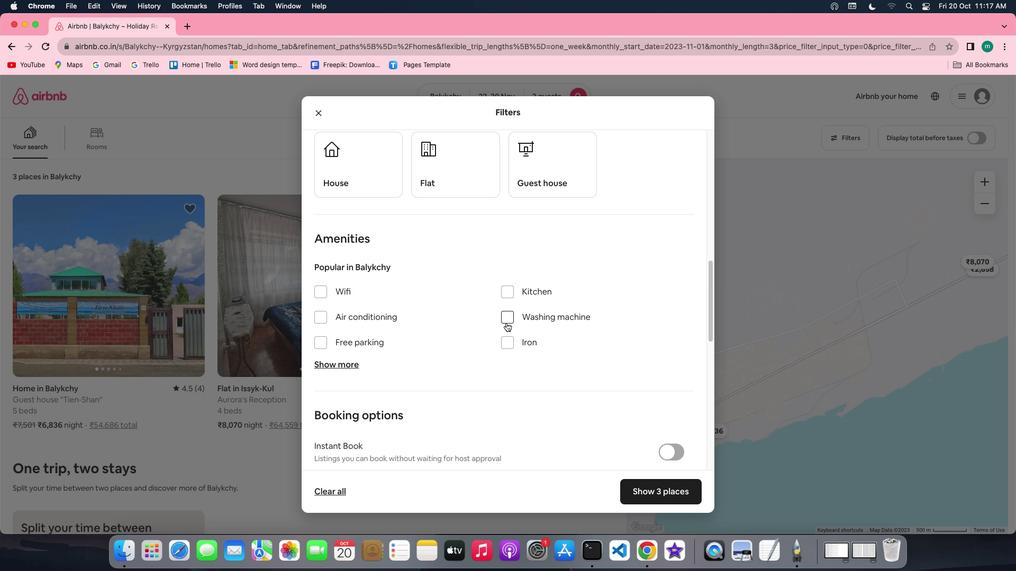 
Action: Mouse scrolled (505, 323) with delta (0, 0)
Screenshot: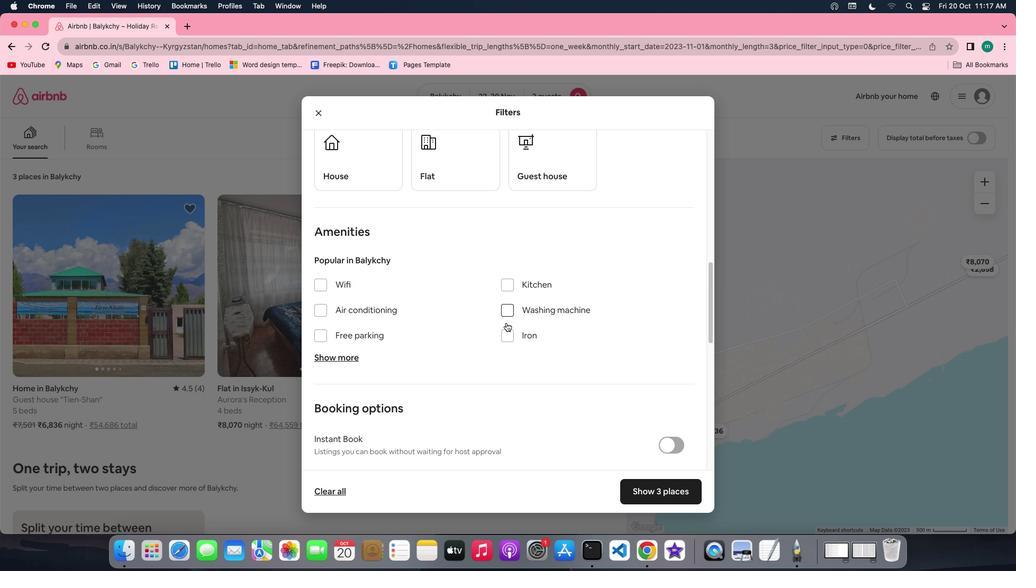 
Action: Mouse scrolled (505, 323) with delta (0, 0)
Screenshot: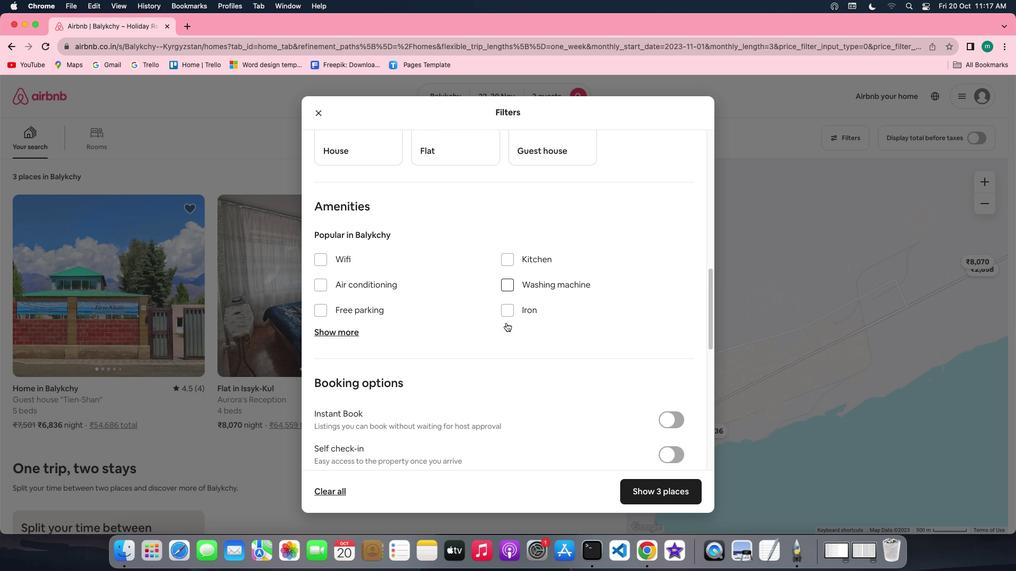 
Action: Mouse scrolled (505, 323) with delta (0, 0)
Screenshot: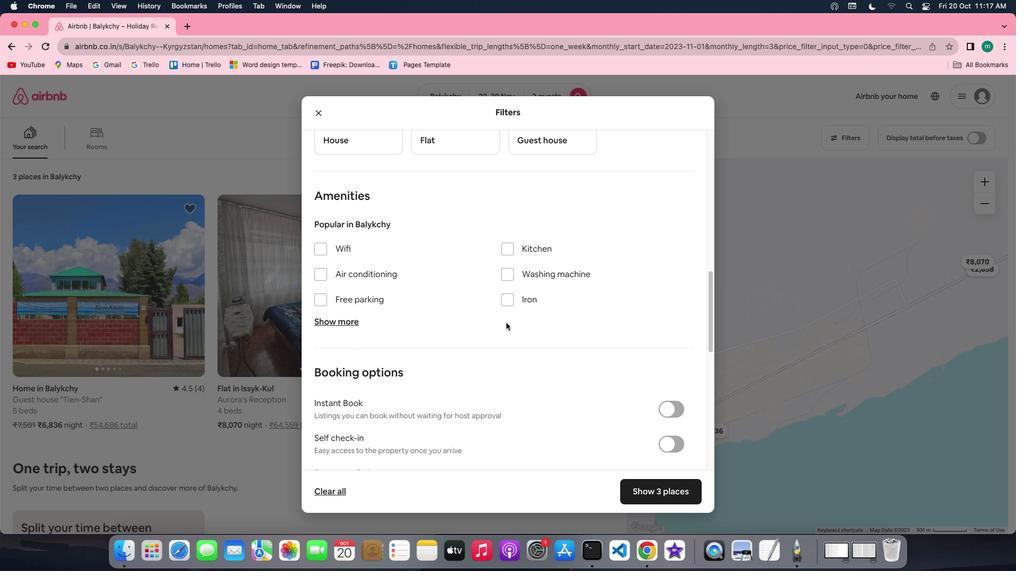 
Action: Mouse scrolled (505, 323) with delta (0, 0)
Screenshot: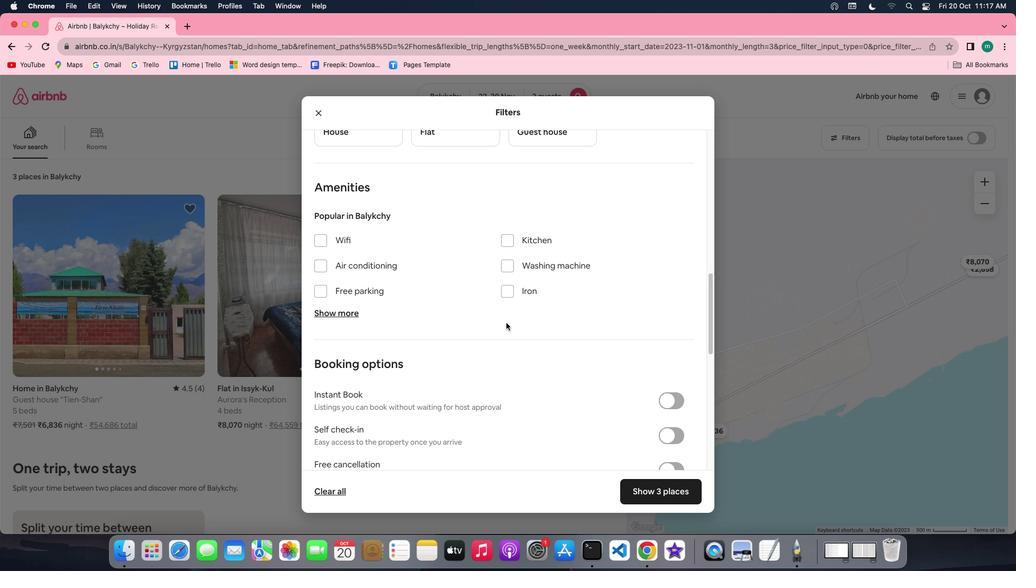 
Action: Mouse scrolled (505, 323) with delta (0, 0)
Screenshot: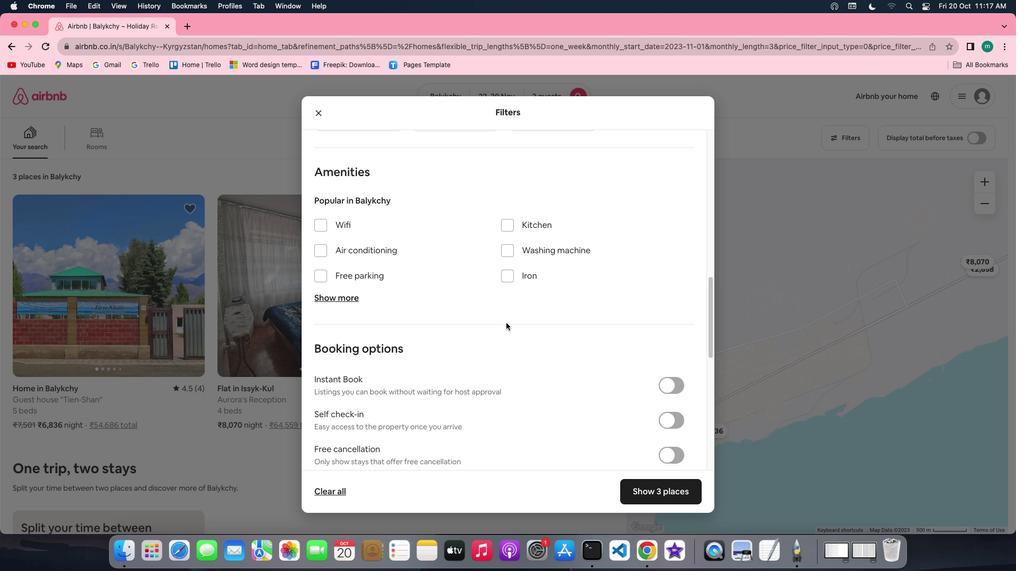 
Action: Mouse scrolled (505, 323) with delta (0, 0)
Screenshot: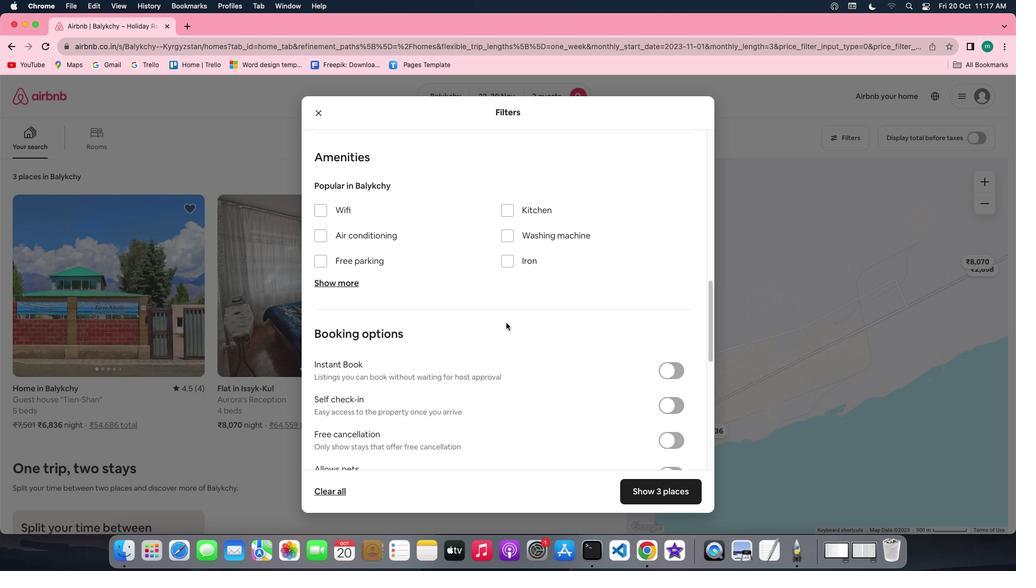 
Action: Mouse scrolled (505, 323) with delta (0, 0)
Screenshot: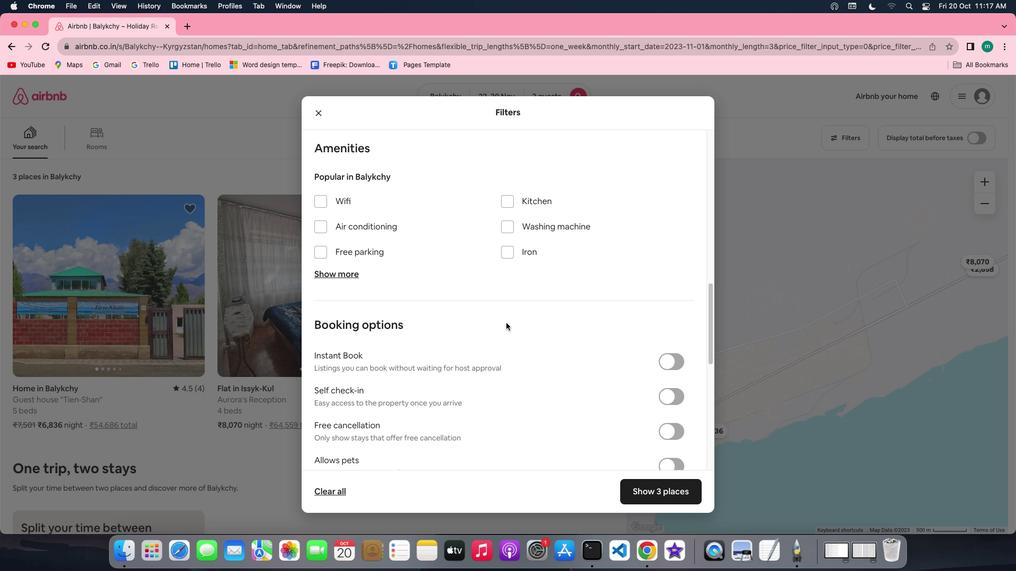 
Action: Mouse scrolled (505, 323) with delta (0, 0)
Screenshot: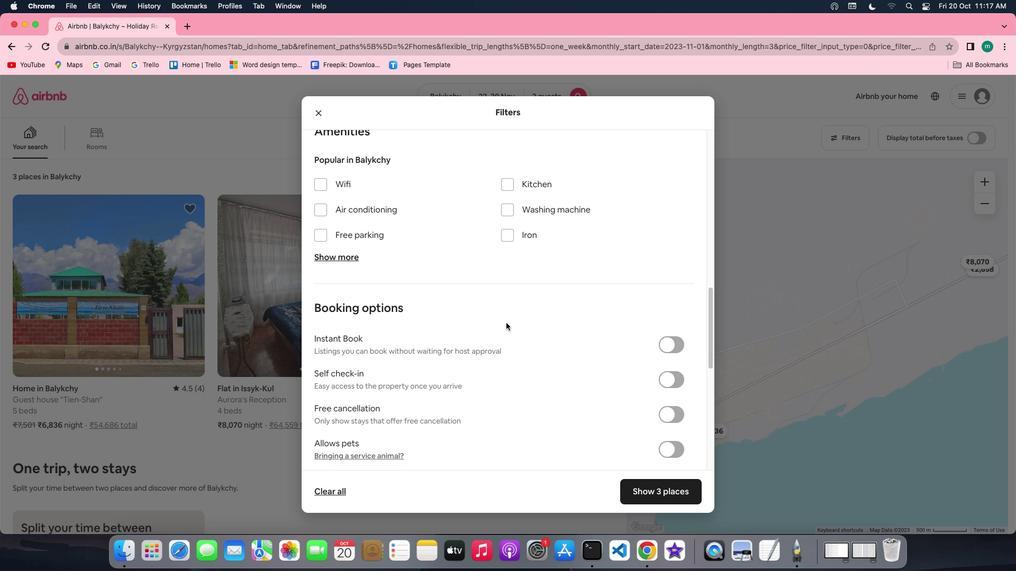 
Action: Mouse scrolled (505, 323) with delta (0, 0)
Screenshot: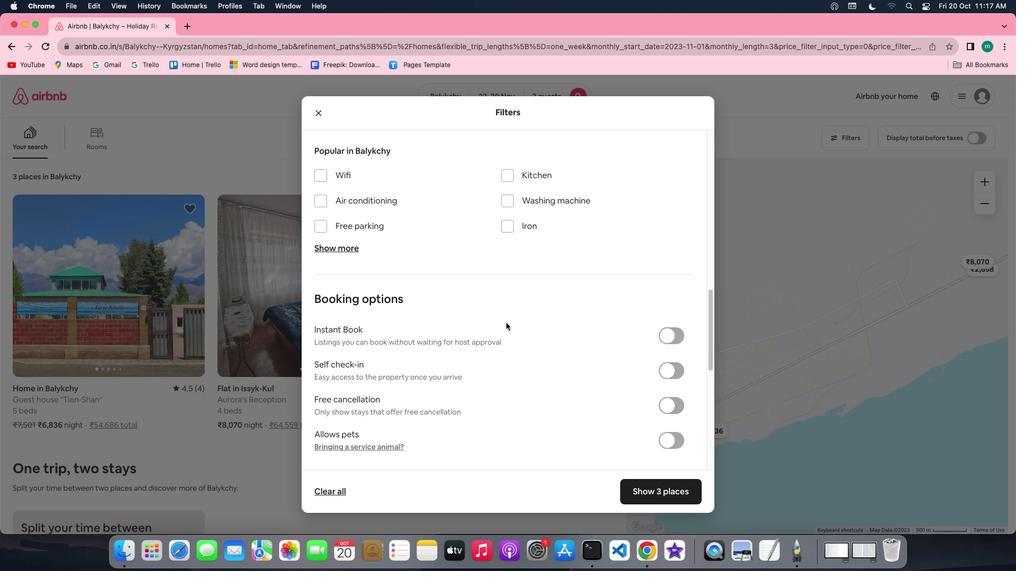 
Action: Mouse scrolled (505, 323) with delta (0, 0)
Screenshot: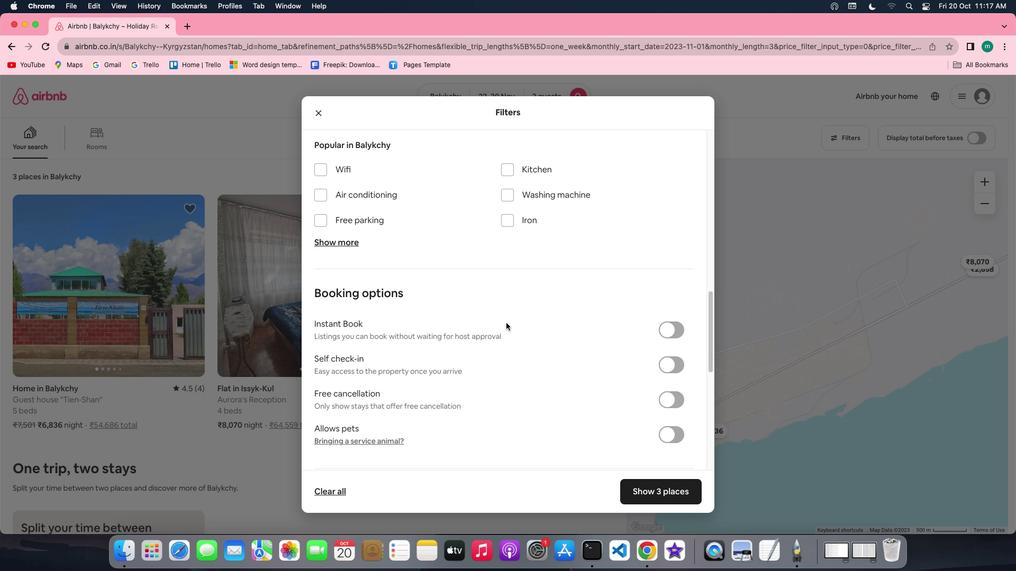 
Action: Mouse scrolled (505, 323) with delta (0, 0)
Screenshot: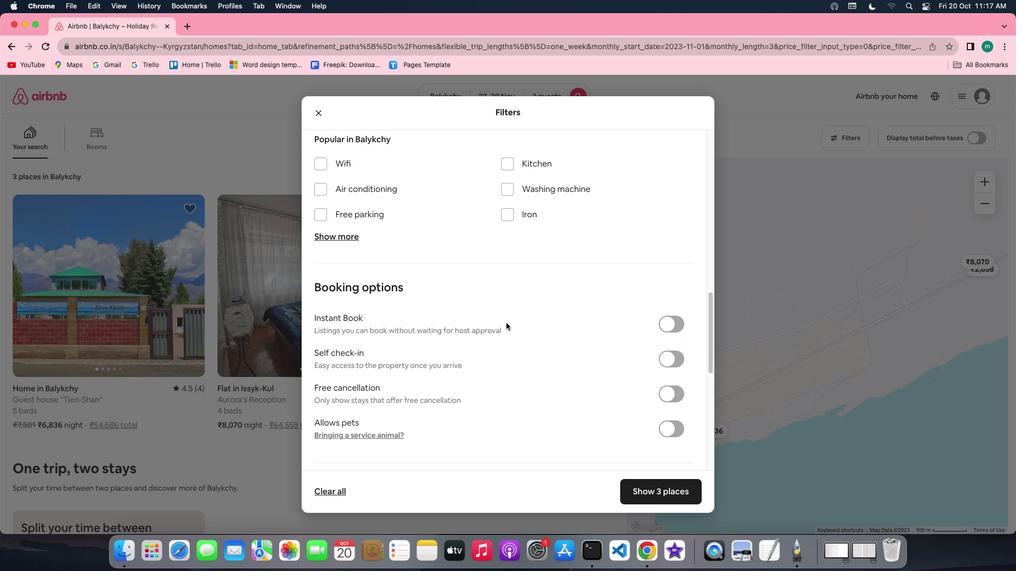 
Action: Mouse moved to (522, 189)
Screenshot: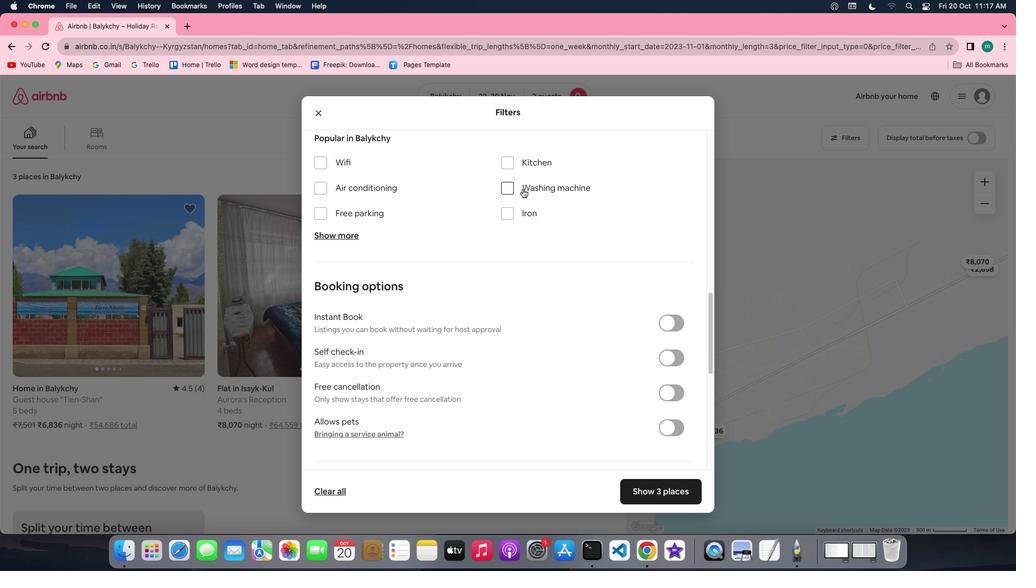 
Action: Mouse pressed left at (522, 189)
Screenshot: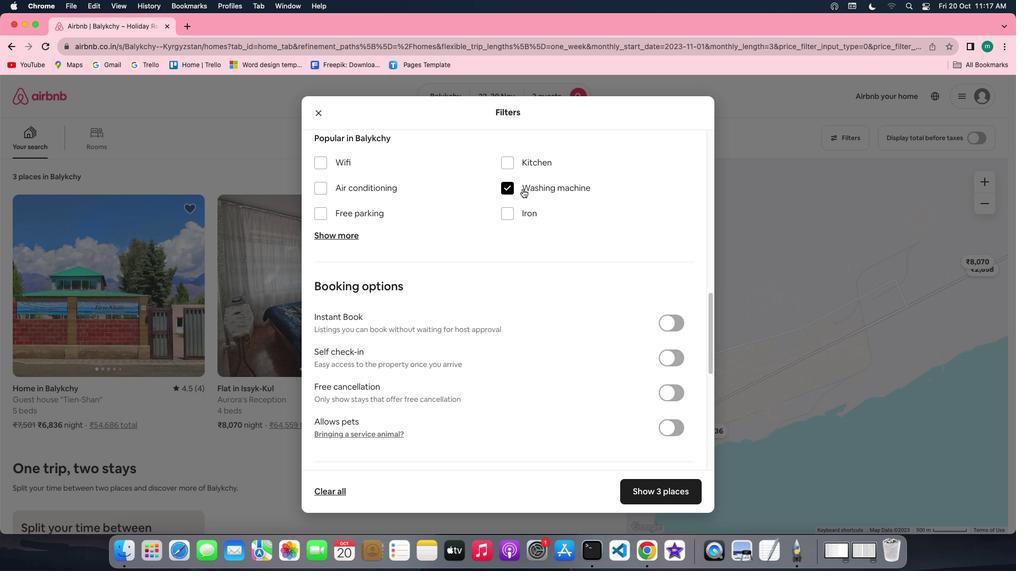 
Action: Mouse moved to (553, 276)
Screenshot: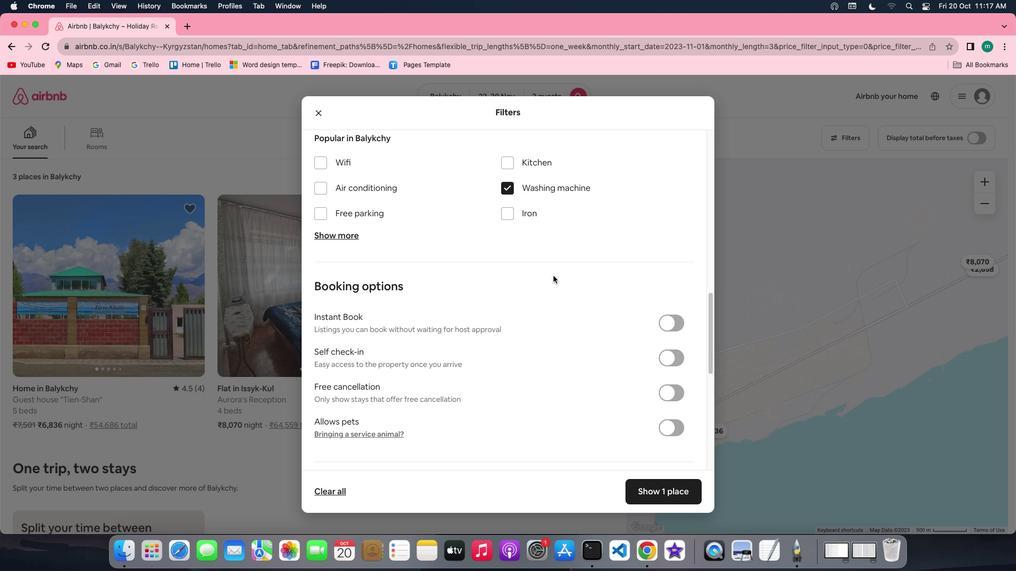 
Action: Mouse scrolled (553, 276) with delta (0, 0)
Screenshot: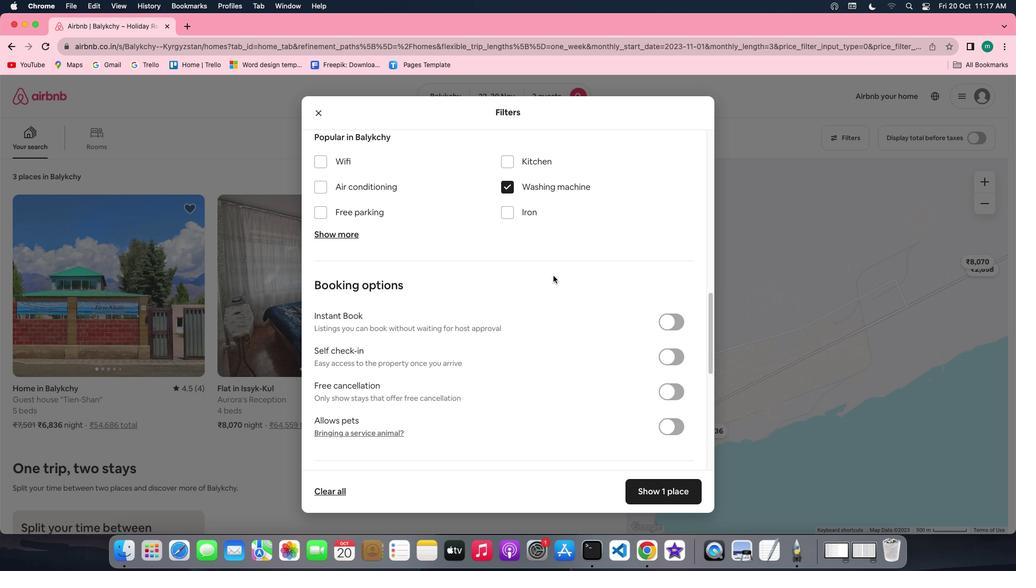 
Action: Mouse scrolled (553, 276) with delta (0, 0)
Screenshot: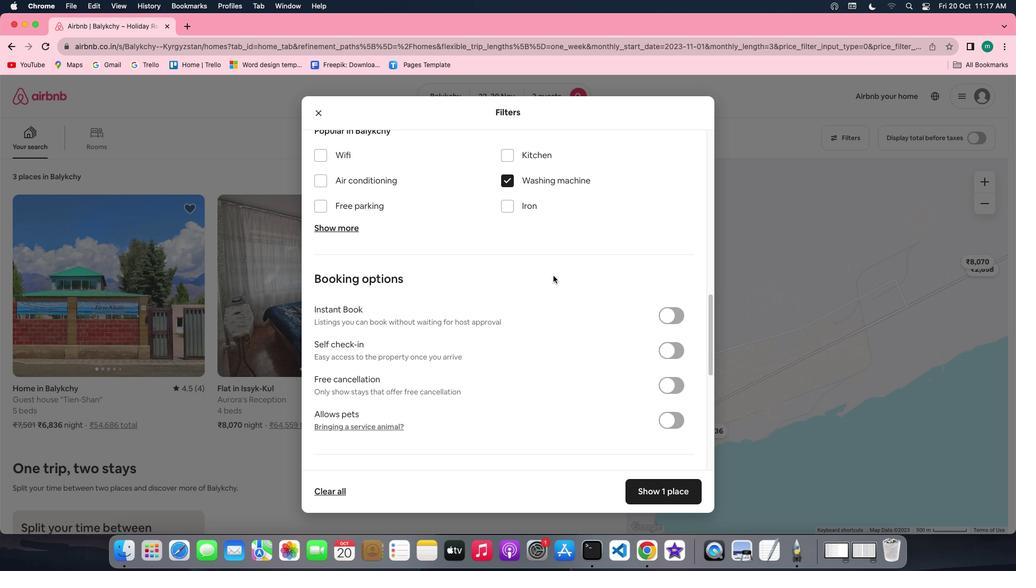 
Action: Mouse scrolled (553, 276) with delta (0, 0)
Screenshot: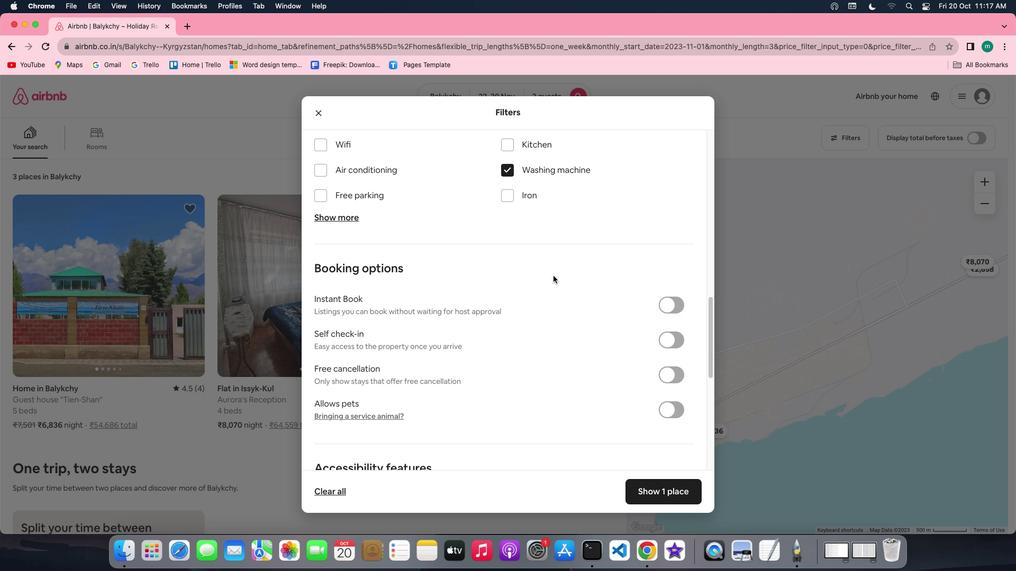 
Action: Mouse scrolled (553, 276) with delta (0, 0)
Screenshot: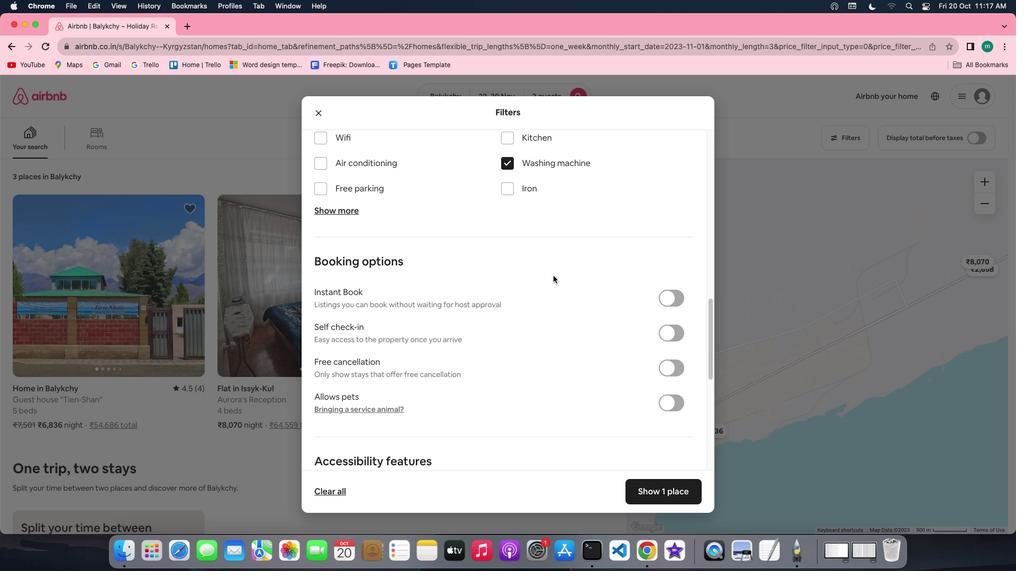 
Action: Mouse scrolled (553, 276) with delta (0, 0)
Screenshot: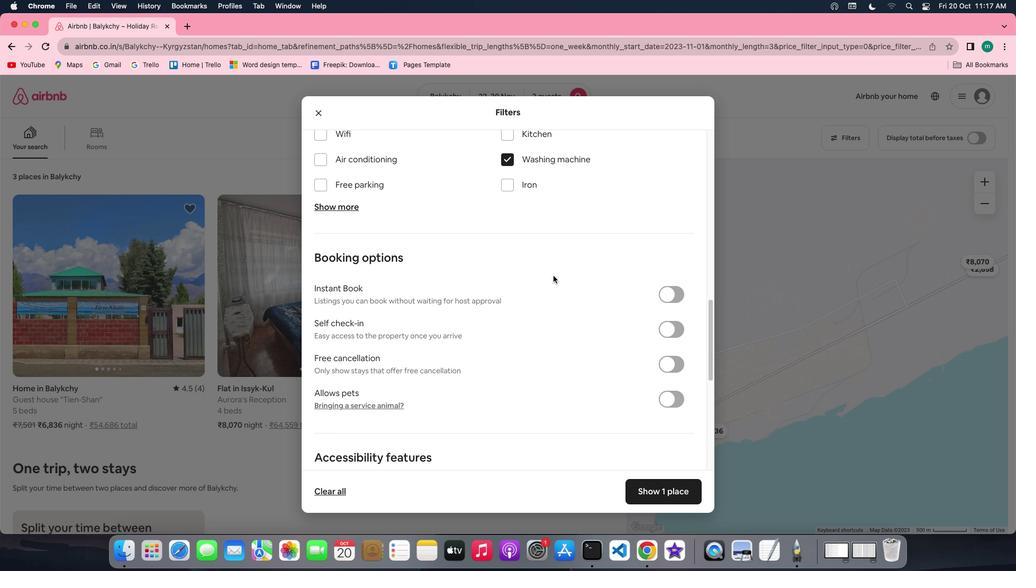 
Action: Mouse scrolled (553, 276) with delta (0, 0)
Screenshot: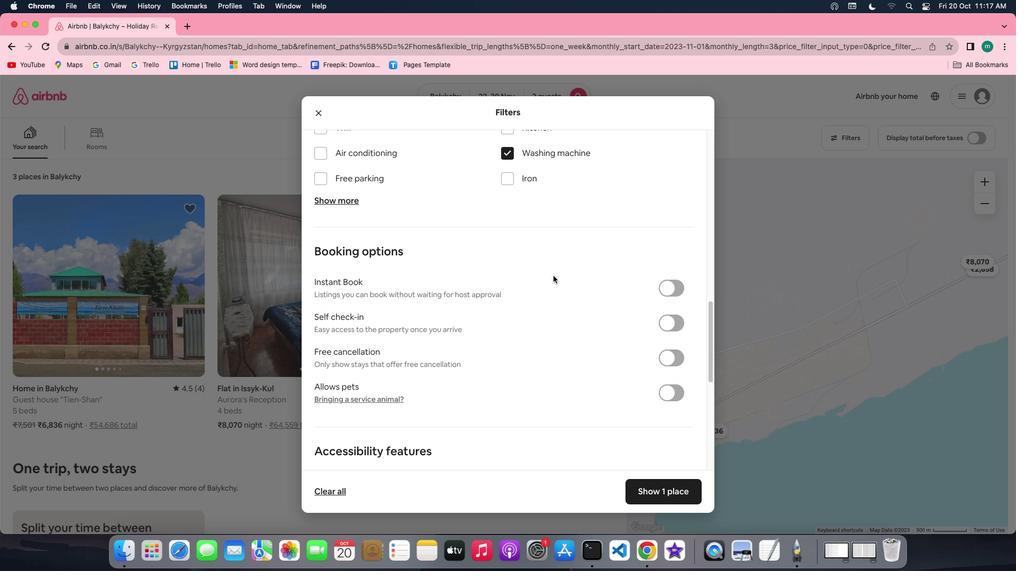 
Action: Mouse scrolled (553, 276) with delta (0, 0)
Screenshot: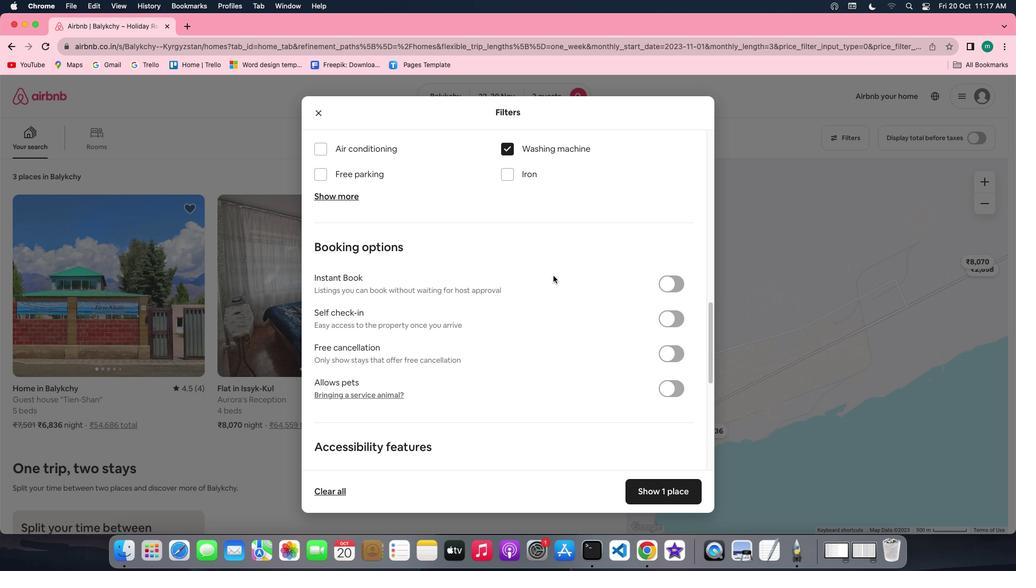 
Action: Mouse scrolled (553, 276) with delta (0, 0)
Screenshot: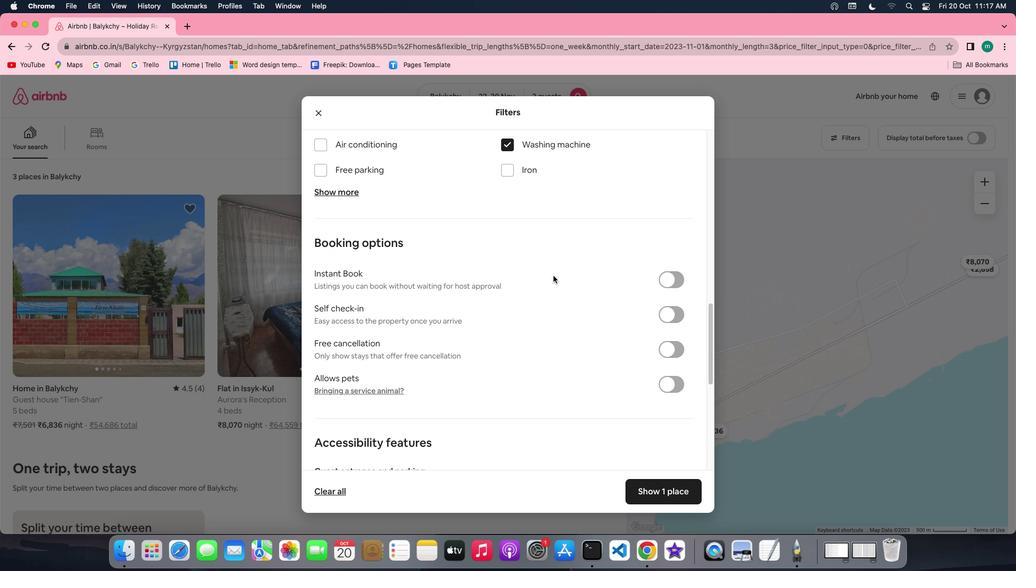 
Action: Mouse scrolled (553, 276) with delta (0, 0)
Screenshot: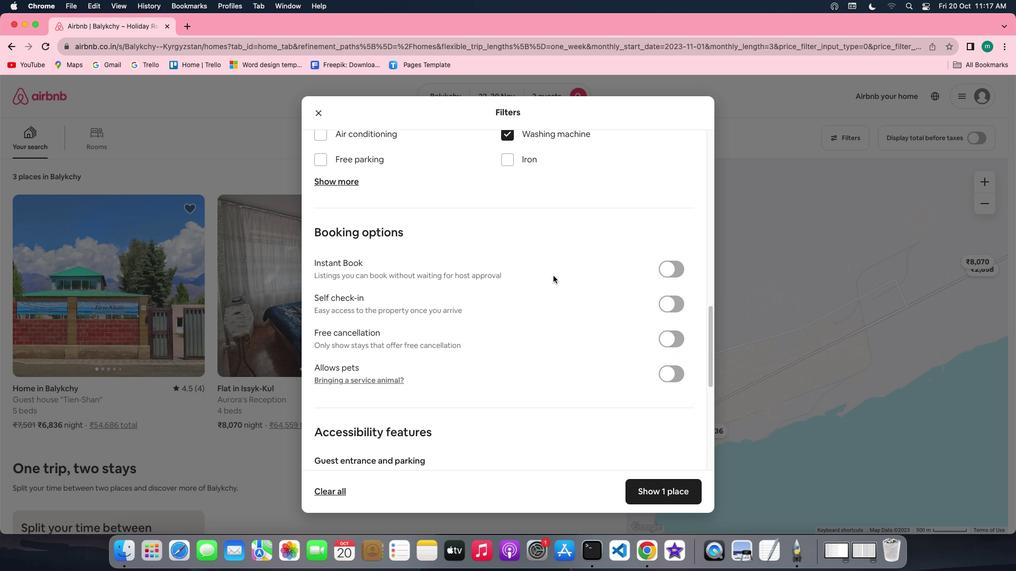 
Action: Mouse scrolled (553, 276) with delta (0, 0)
Screenshot: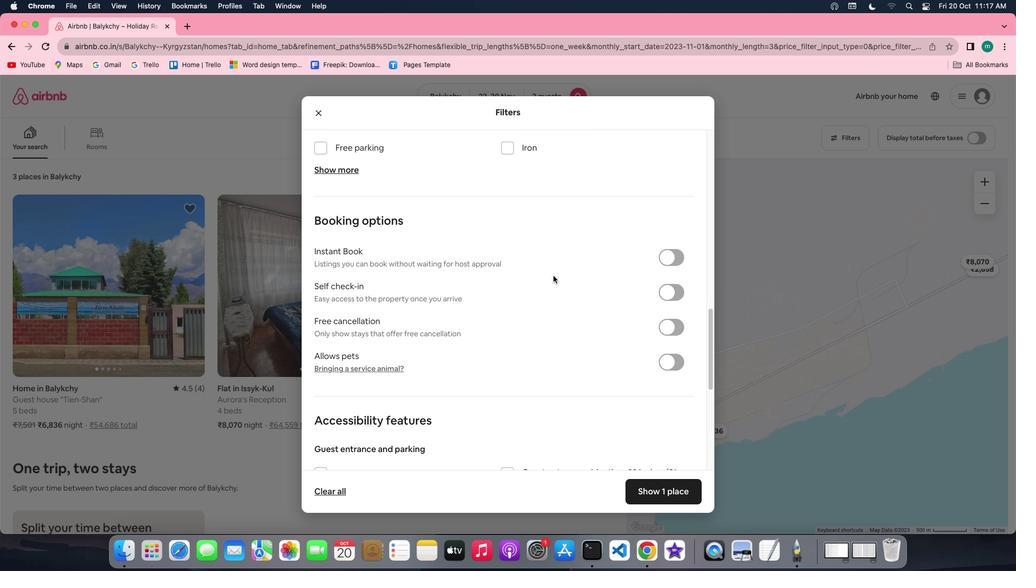 
Action: Mouse scrolled (553, 276) with delta (0, 0)
Screenshot: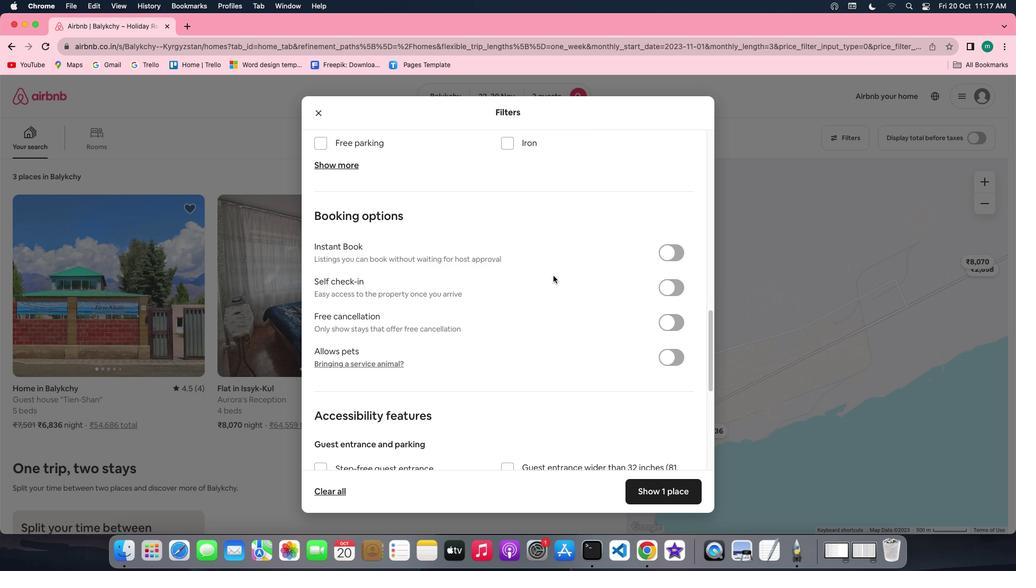 
Action: Mouse scrolled (553, 276) with delta (0, 0)
Screenshot: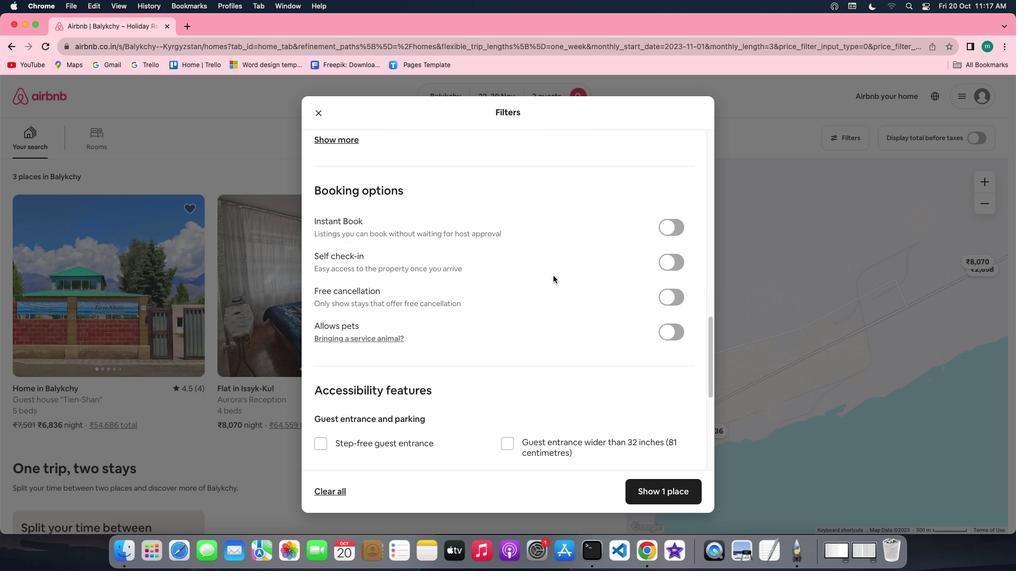 
Action: Mouse moved to (667, 239)
Screenshot: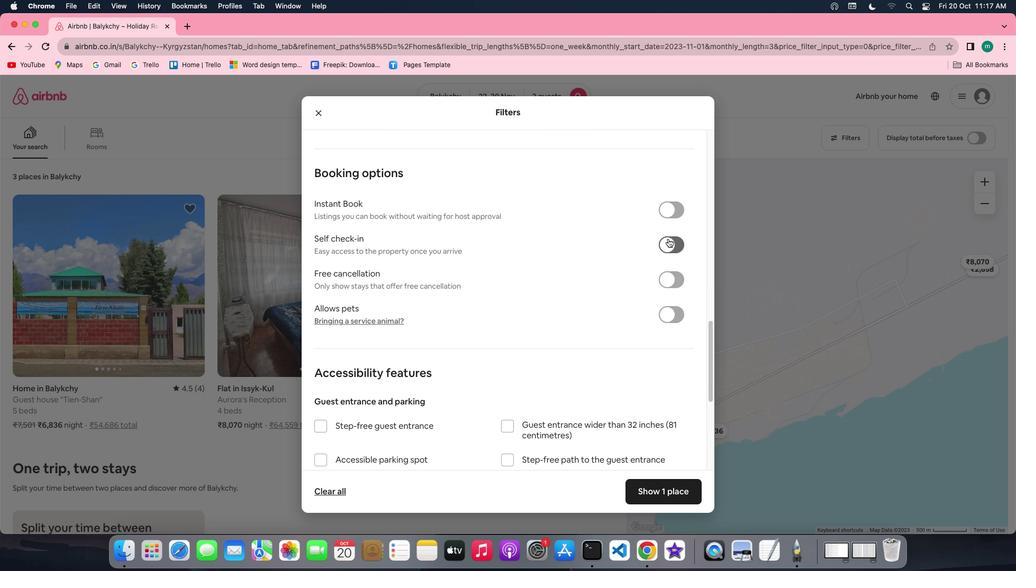 
Action: Mouse pressed left at (667, 239)
Screenshot: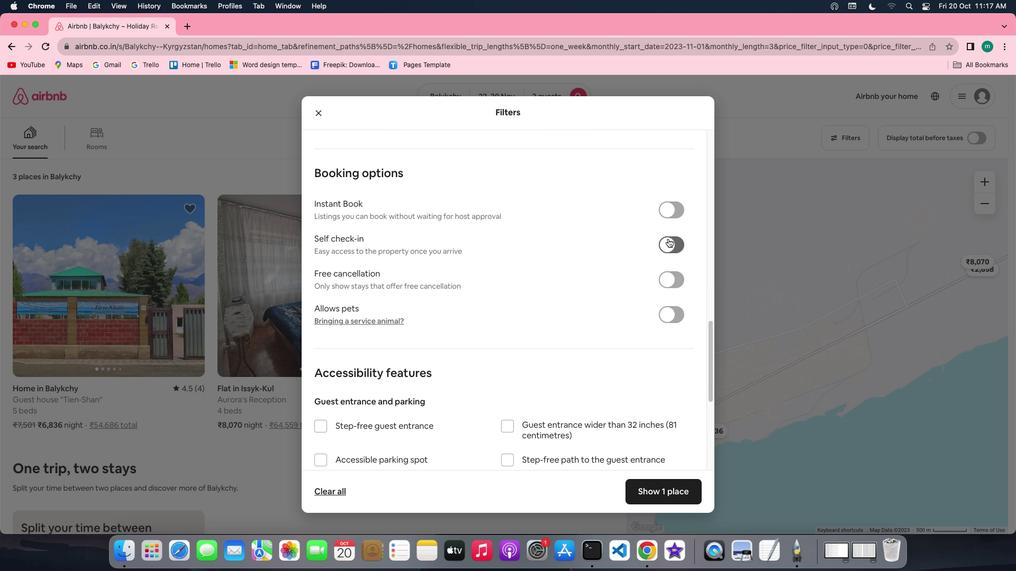 
Action: Mouse moved to (442, 282)
Screenshot: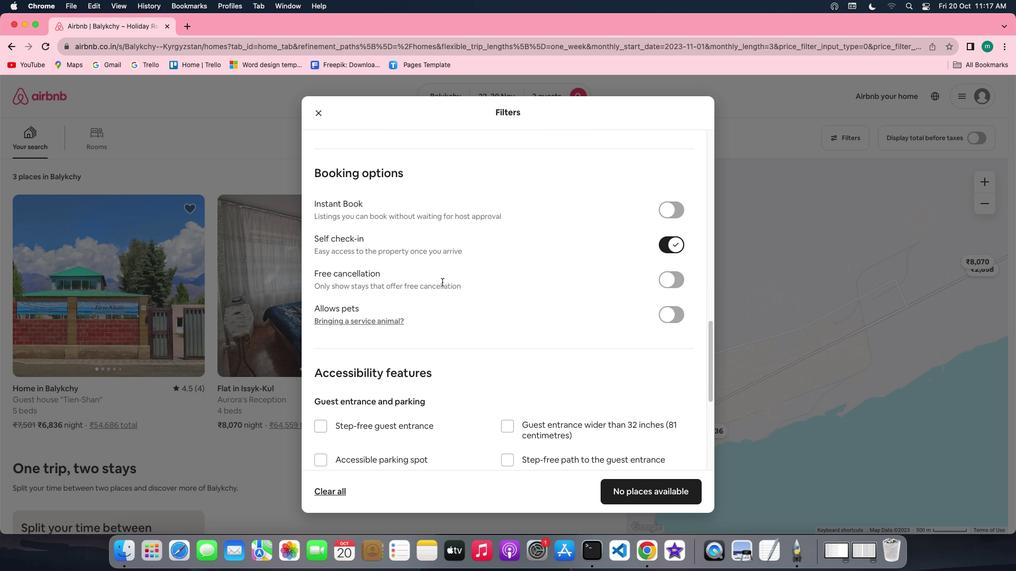 
Action: Mouse scrolled (442, 282) with delta (0, 0)
Screenshot: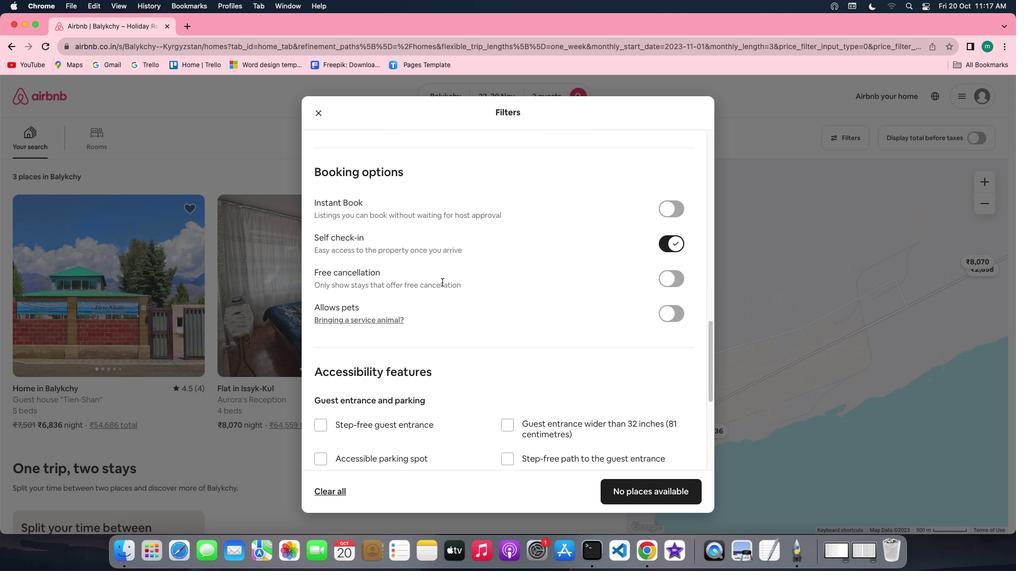 
Action: Mouse scrolled (442, 282) with delta (0, 0)
Screenshot: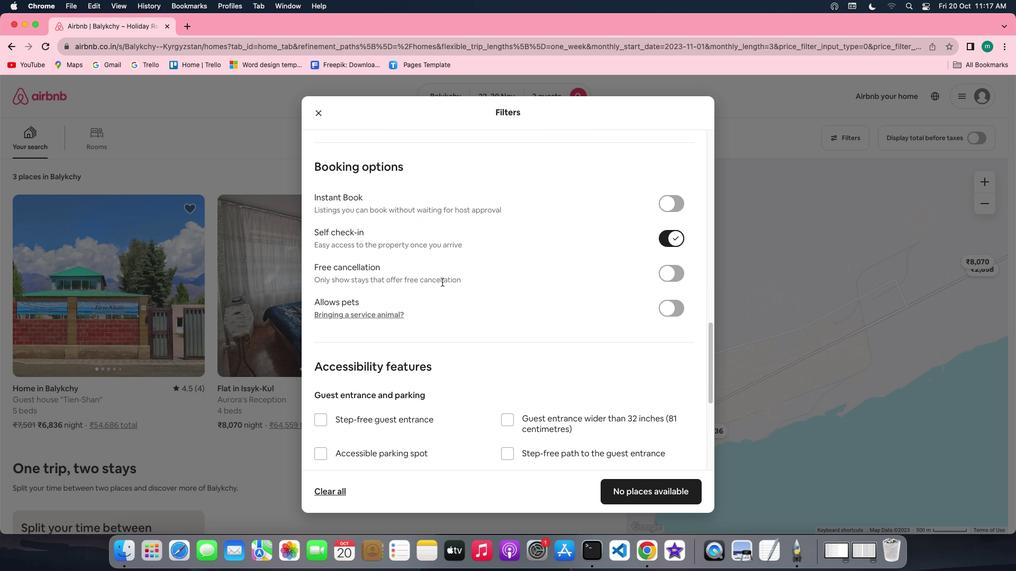 
Action: Mouse scrolled (442, 282) with delta (0, 0)
Screenshot: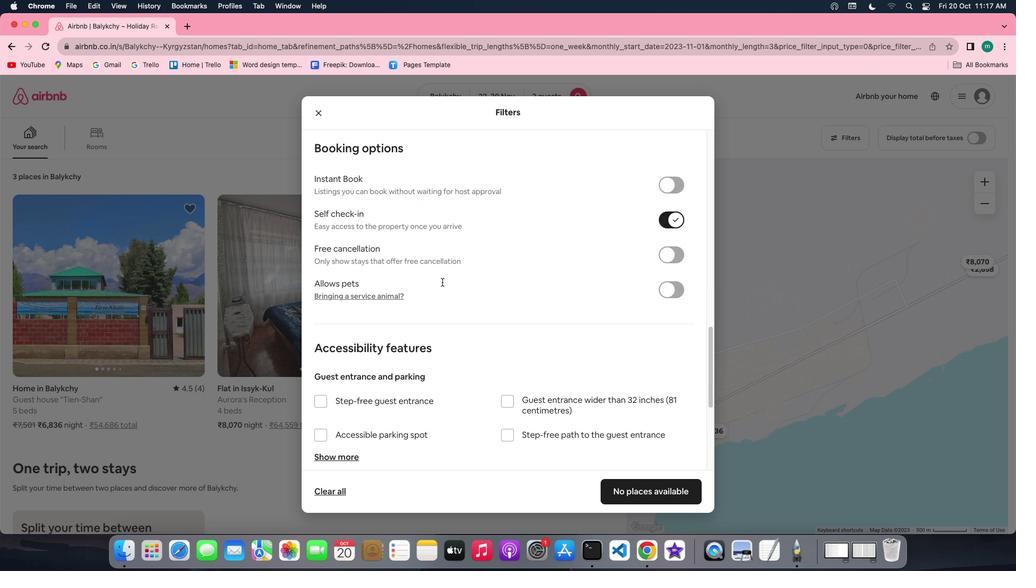 
Action: Mouse scrolled (442, 282) with delta (0, 0)
Screenshot: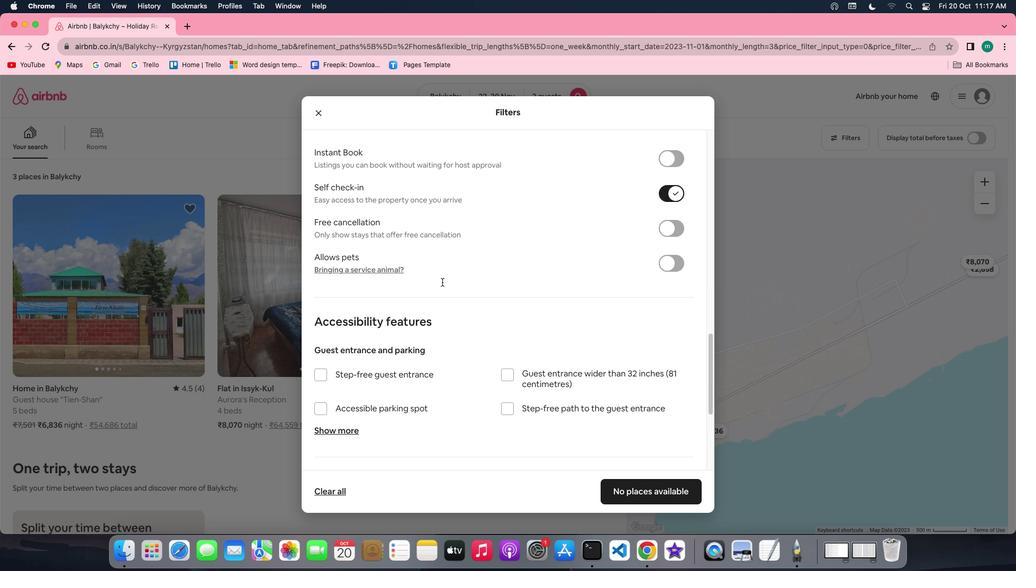 
Action: Mouse scrolled (442, 282) with delta (0, 0)
Screenshot: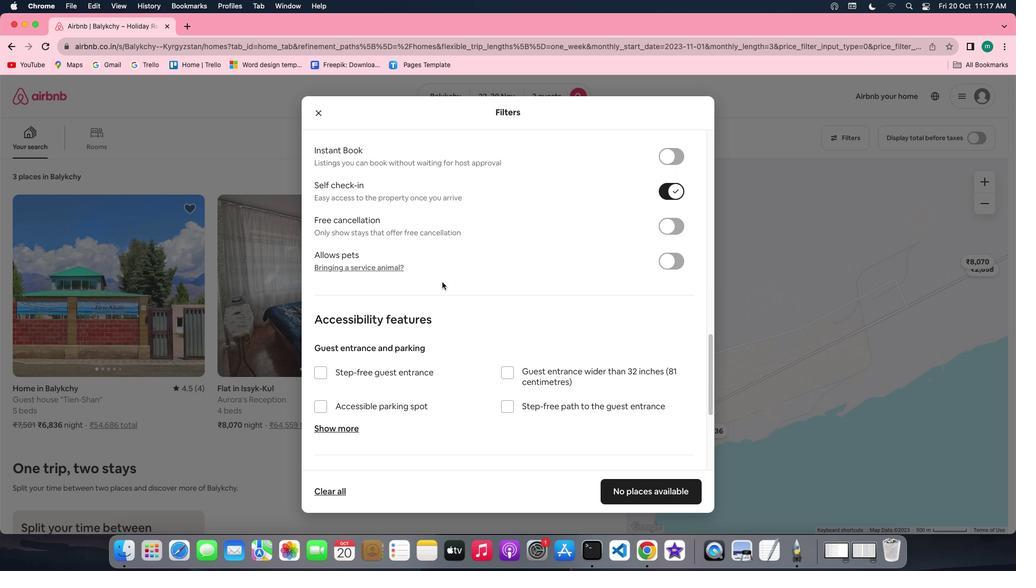 
Action: Mouse scrolled (442, 282) with delta (0, 0)
Screenshot: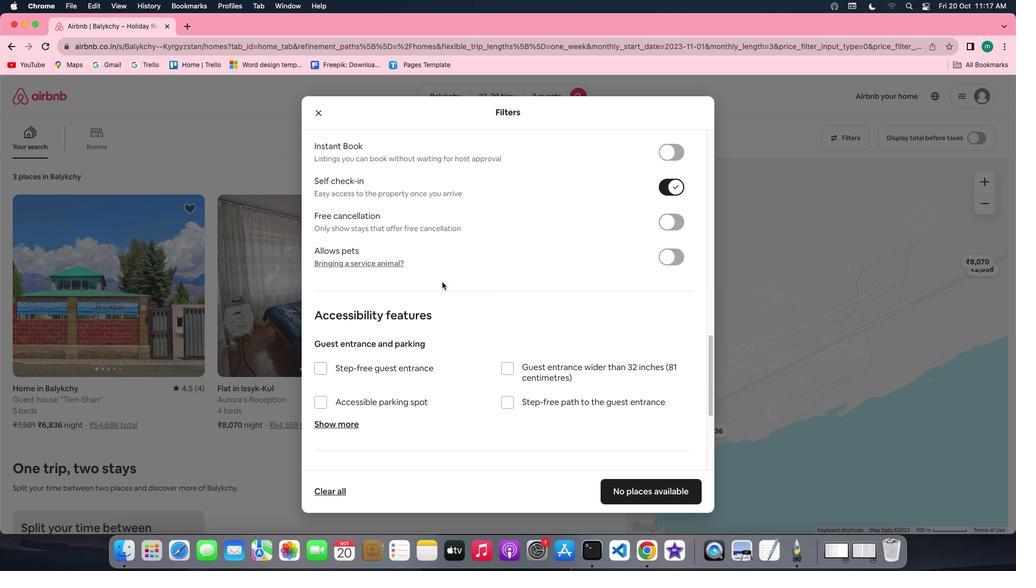 
Action: Mouse scrolled (442, 282) with delta (0, 0)
Screenshot: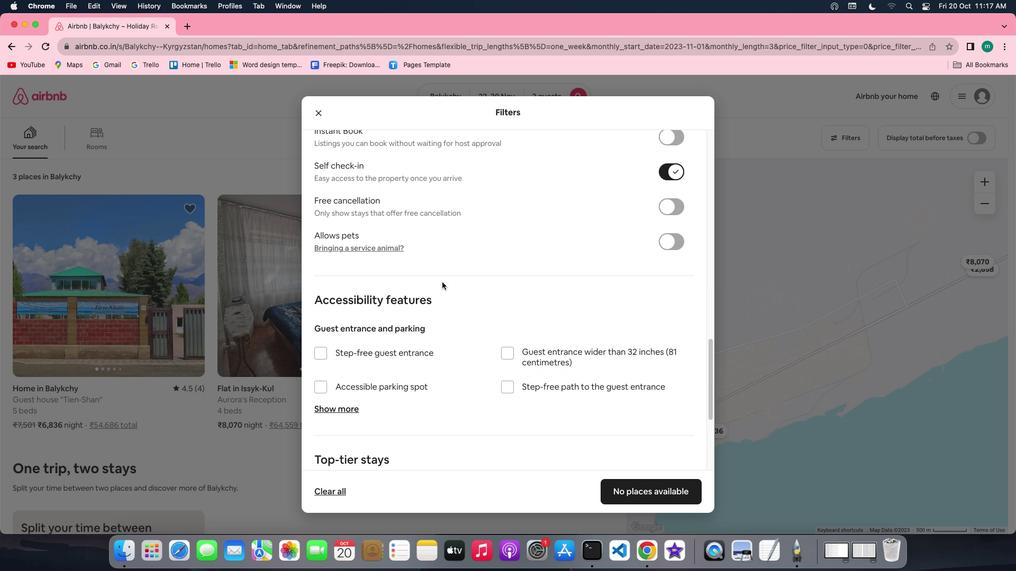 
Action: Mouse scrolled (442, 282) with delta (0, 0)
Screenshot: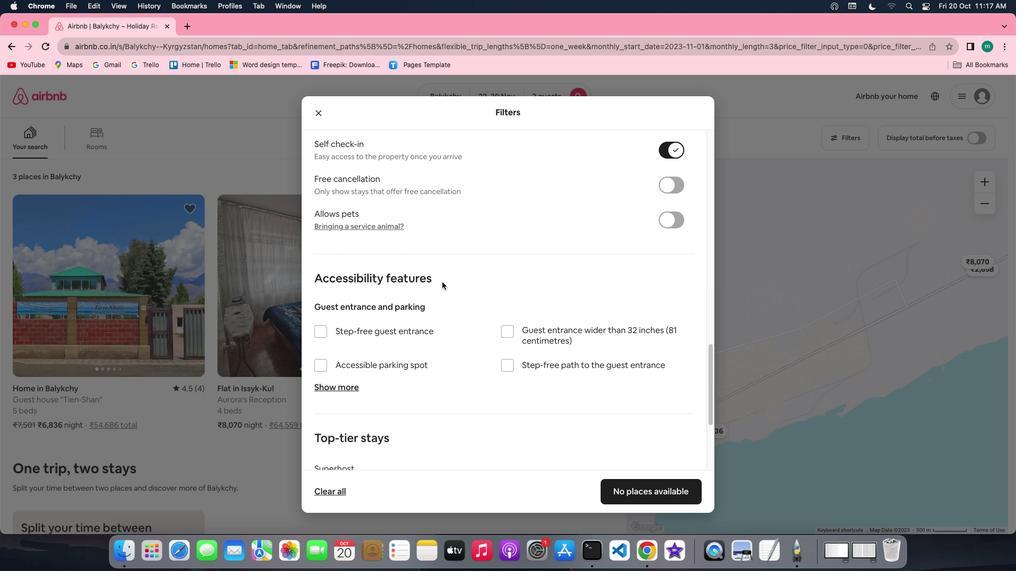
Action: Mouse moved to (442, 282)
Screenshot: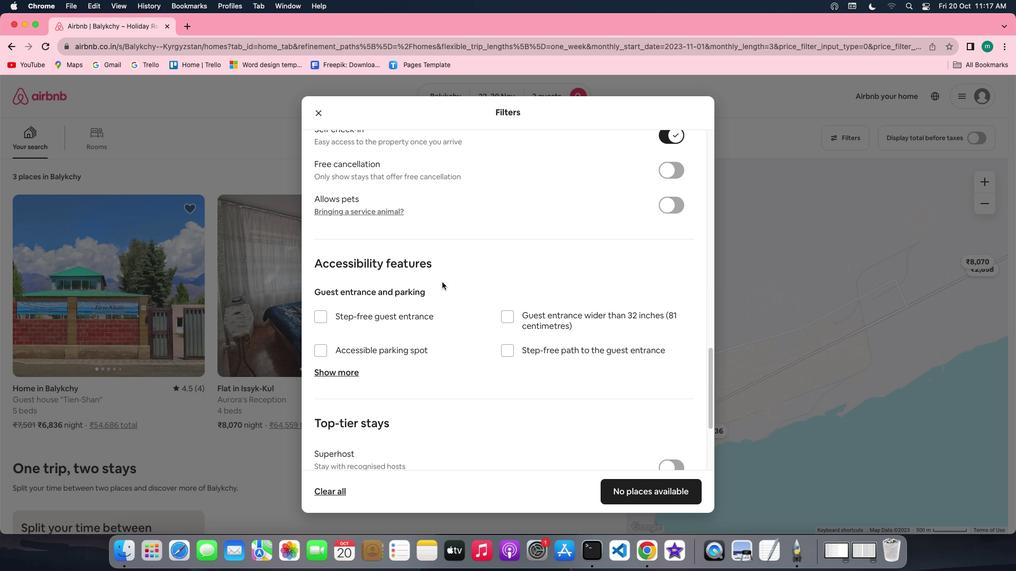 
Action: Mouse scrolled (442, 282) with delta (0, 0)
Screenshot: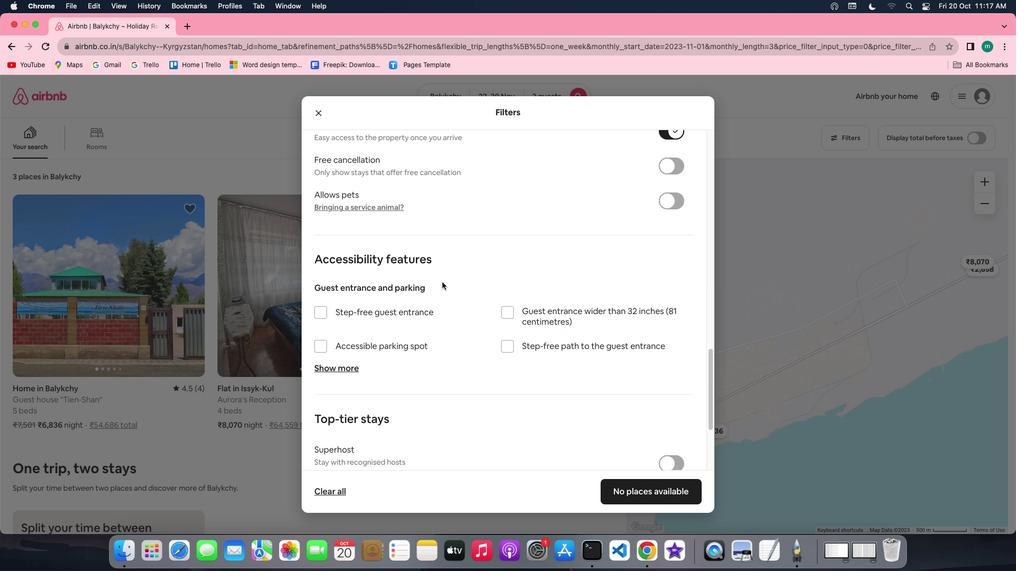 
Action: Mouse scrolled (442, 282) with delta (0, 0)
Screenshot: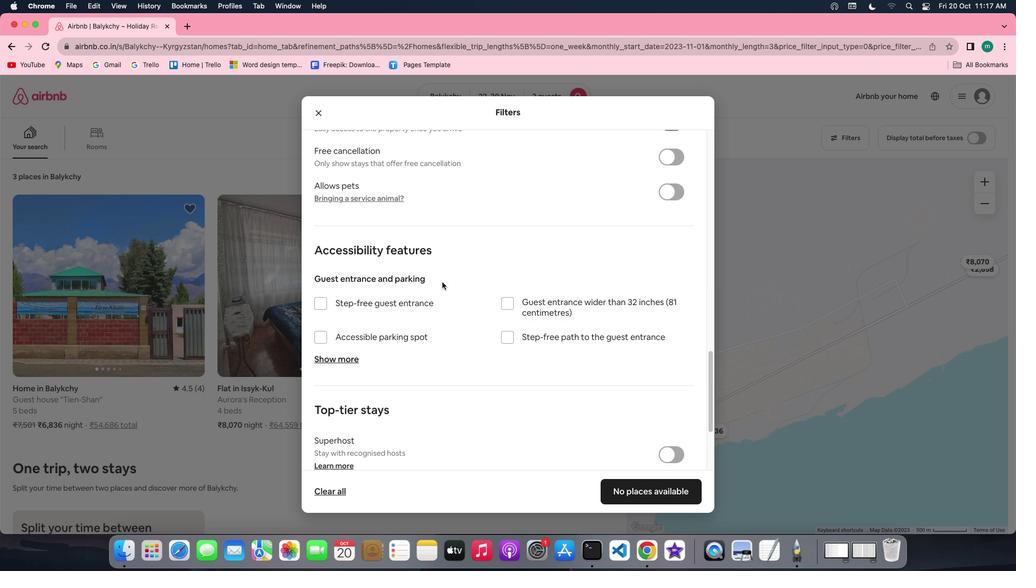 
Action: Mouse scrolled (442, 282) with delta (0, -1)
Screenshot: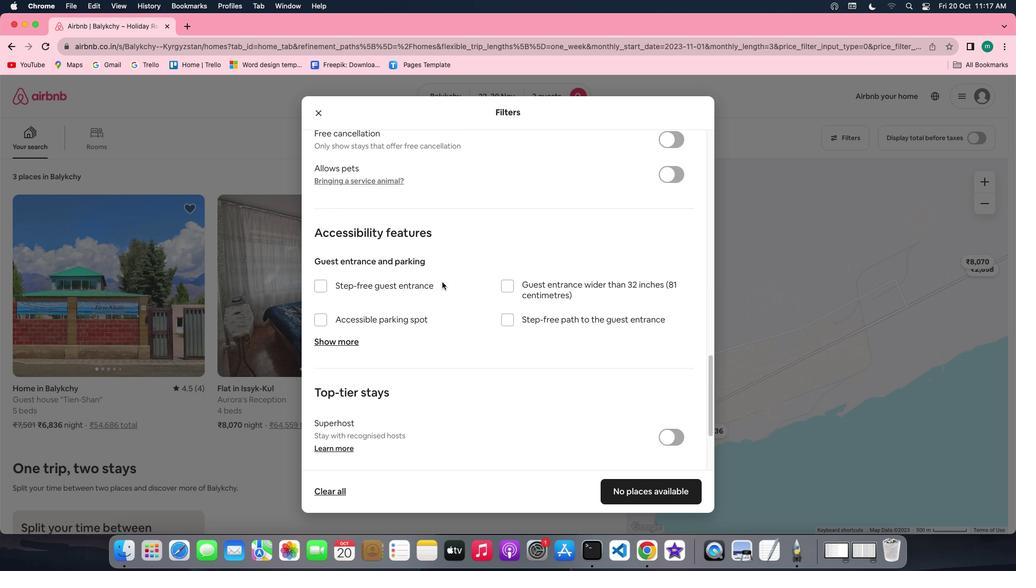 
Action: Mouse scrolled (442, 282) with delta (0, -1)
Screenshot: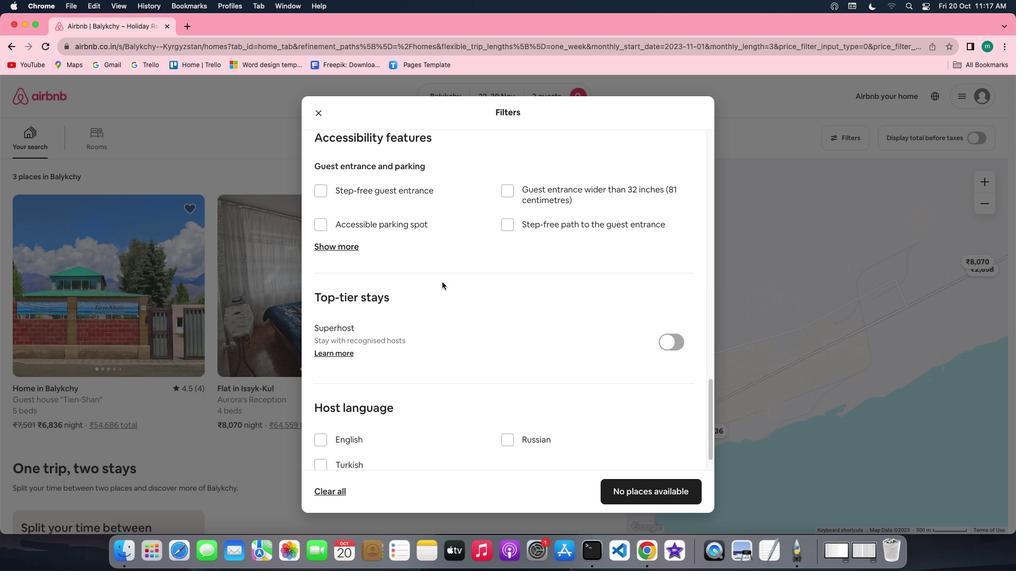 
Action: Mouse moved to (442, 284)
Screenshot: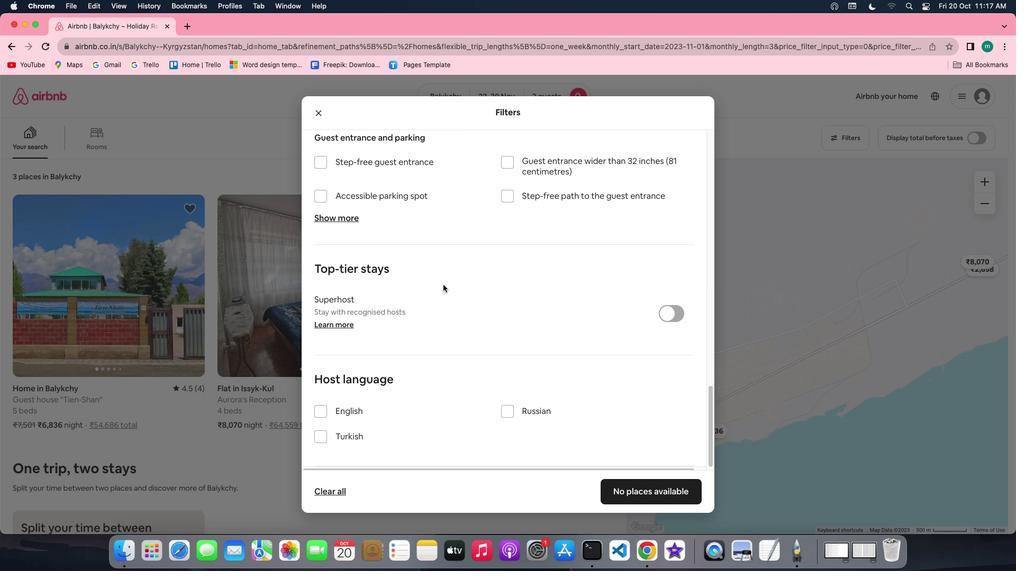 
Action: Mouse scrolled (442, 284) with delta (0, 0)
Screenshot: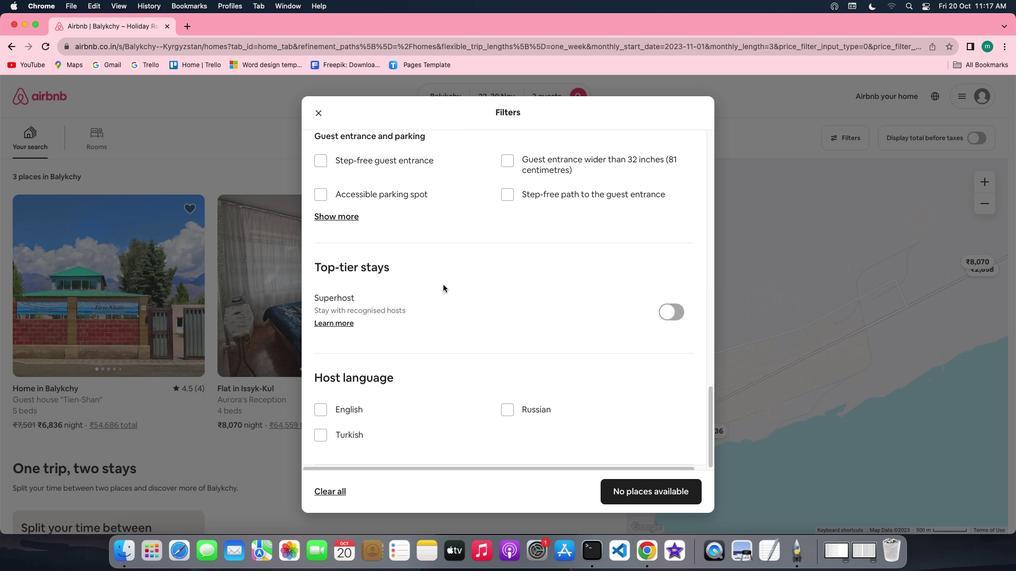 
Action: Mouse scrolled (442, 284) with delta (0, 0)
Screenshot: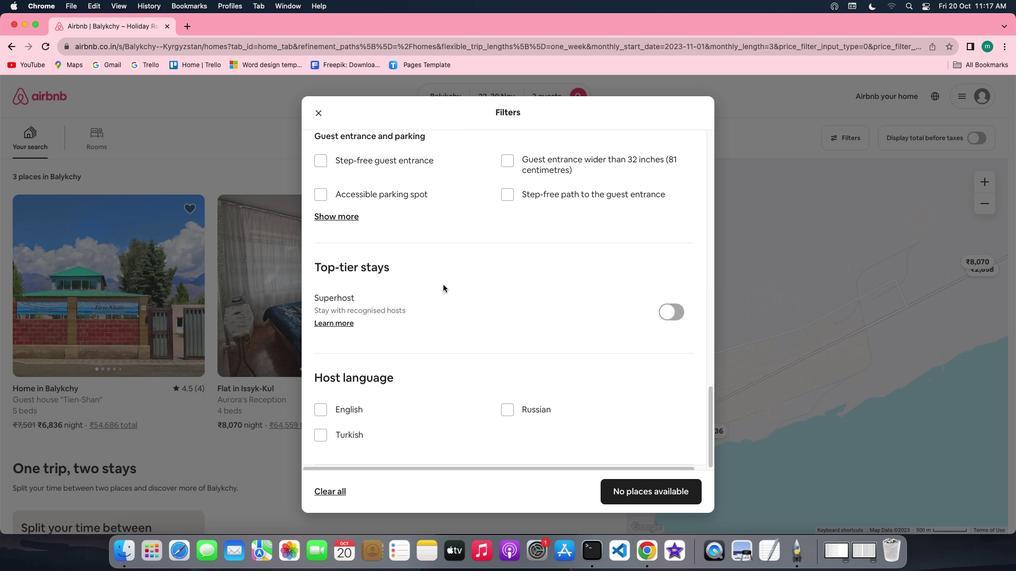 
Action: Mouse scrolled (442, 284) with delta (0, -1)
Screenshot: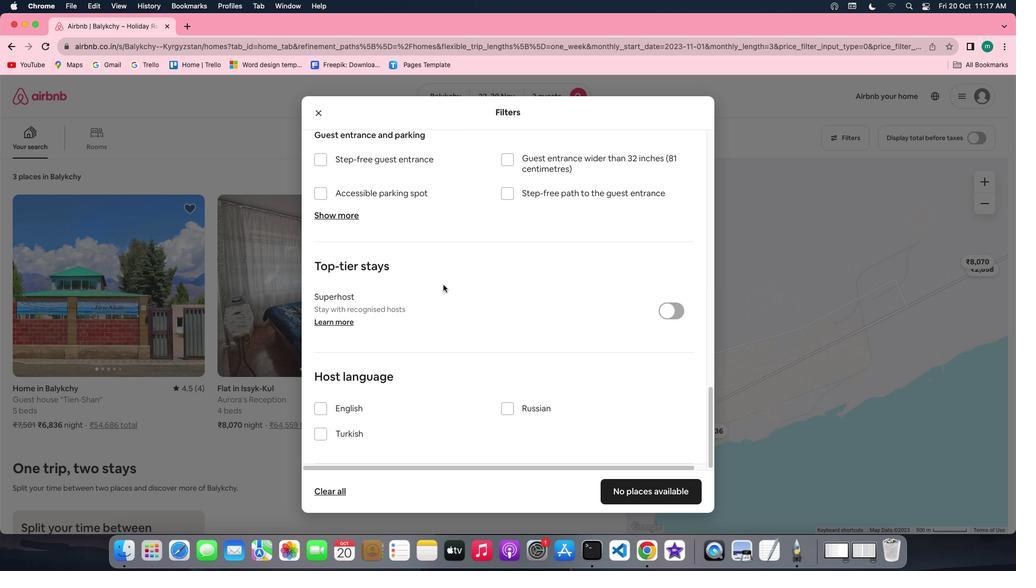 
Action: Mouse scrolled (442, 284) with delta (0, -2)
Screenshot: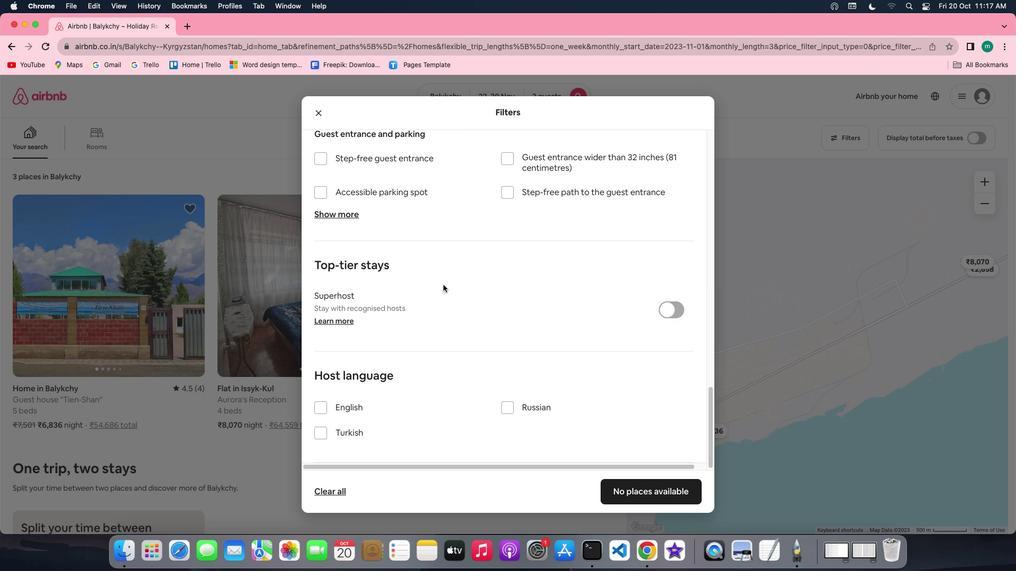 
Action: Mouse scrolled (442, 284) with delta (0, -2)
Screenshot: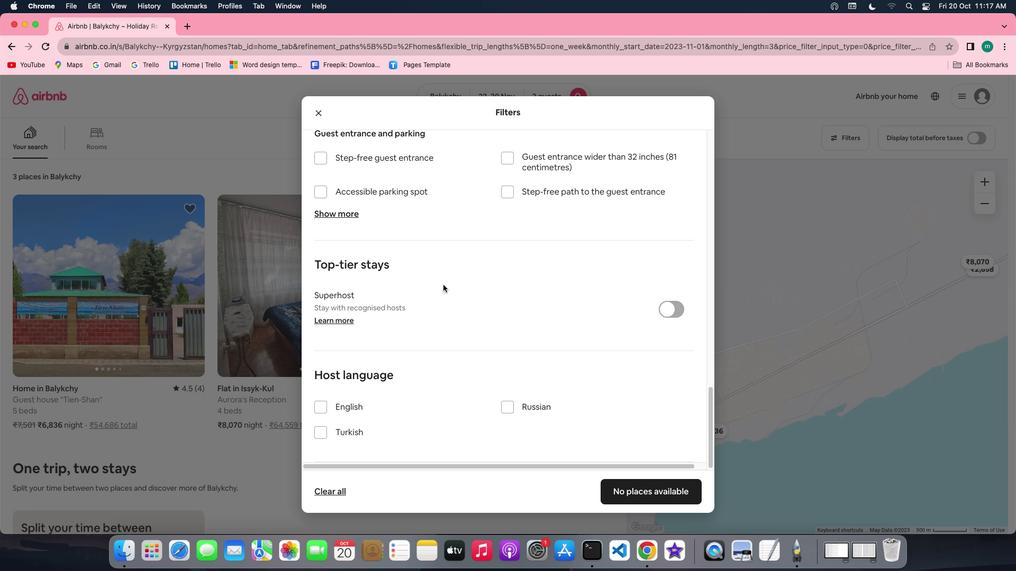 
Action: Mouse moved to (645, 488)
Screenshot: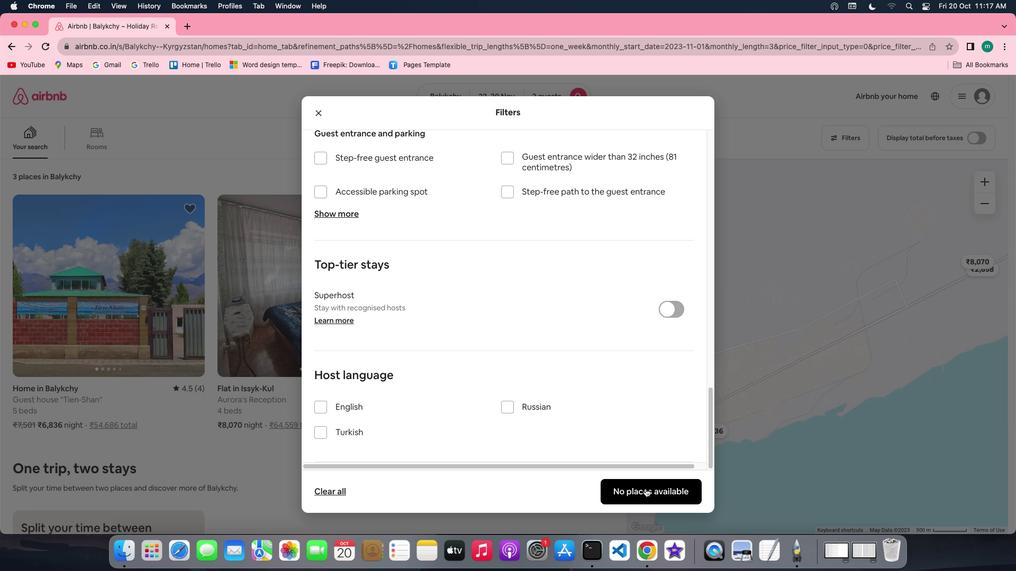 
Action: Mouse pressed left at (645, 488)
Screenshot: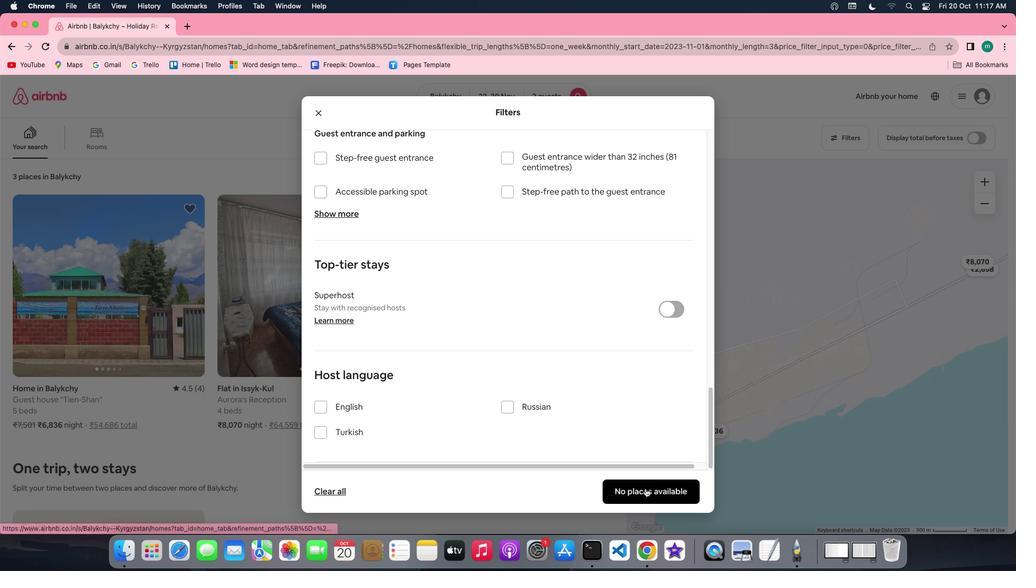 
Action: Mouse moved to (367, 322)
Screenshot: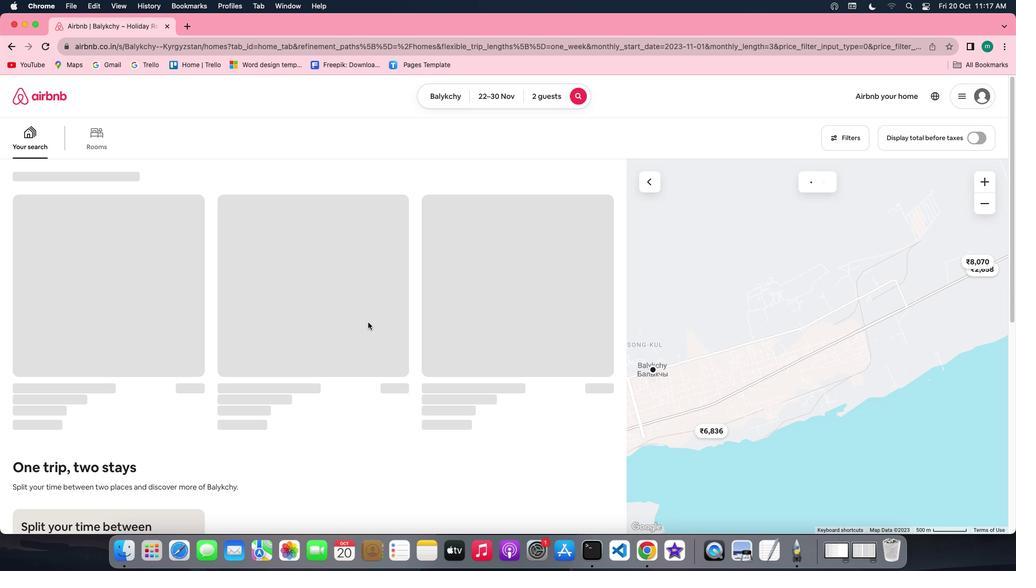 
